 Task: Search one way flight ticket for 4 adults, 1 infant in seat and 1 infant on lap in premium economy from La Crosse: La Crosse Regional Airport to Jacksonville: Albert J. Ellis Airport on 5-3-2023. Choice of flights is Westjet. Number of bags: 2 carry on bags and 1 checked bag. Price is upto 60000. Outbound departure time preference is 4:15.
Action: Mouse moved to (418, 343)
Screenshot: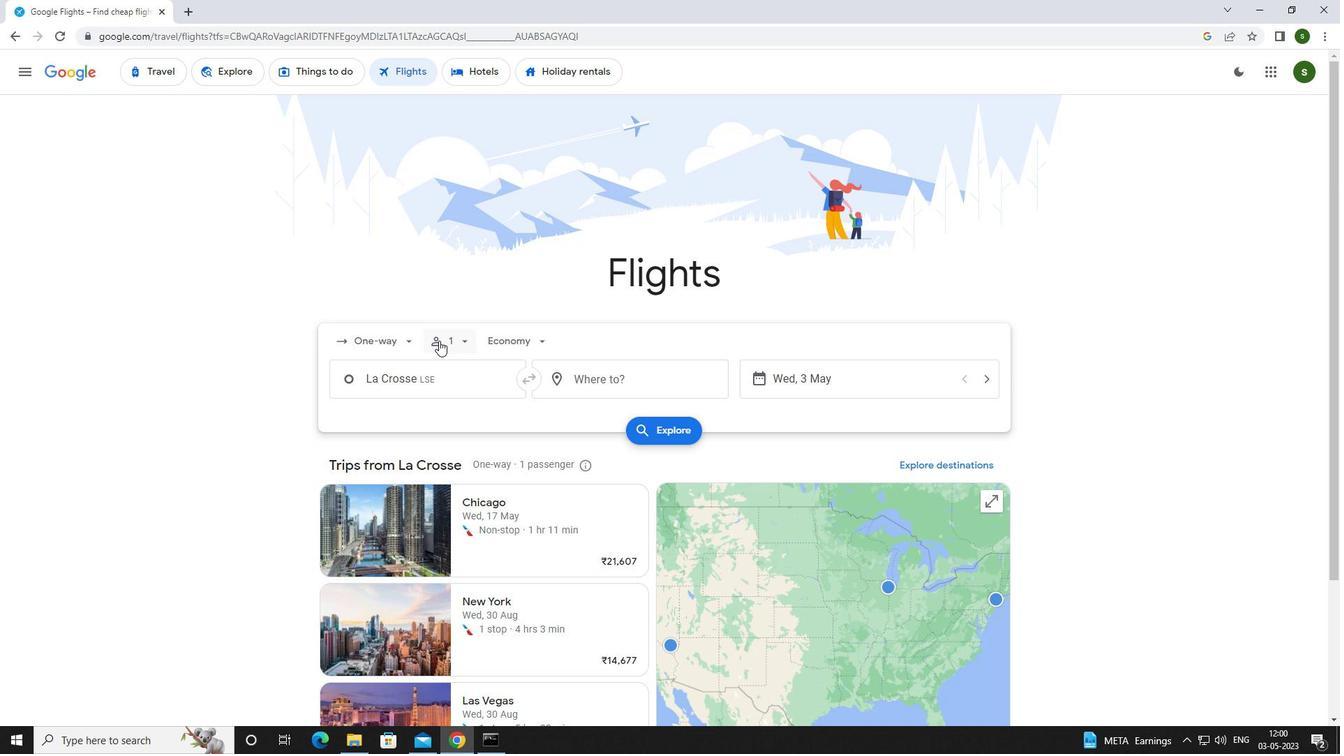 
Action: Mouse pressed left at (418, 343)
Screenshot: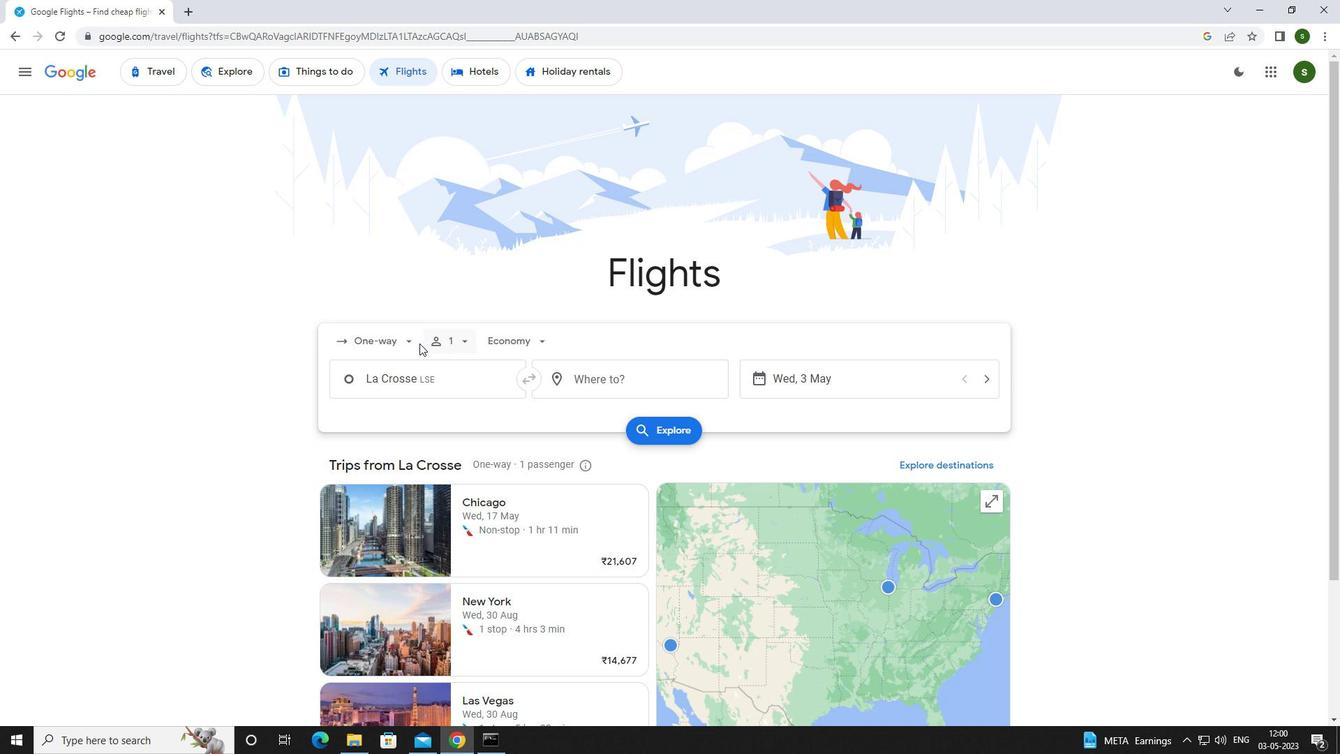 
Action: Mouse moved to (412, 405)
Screenshot: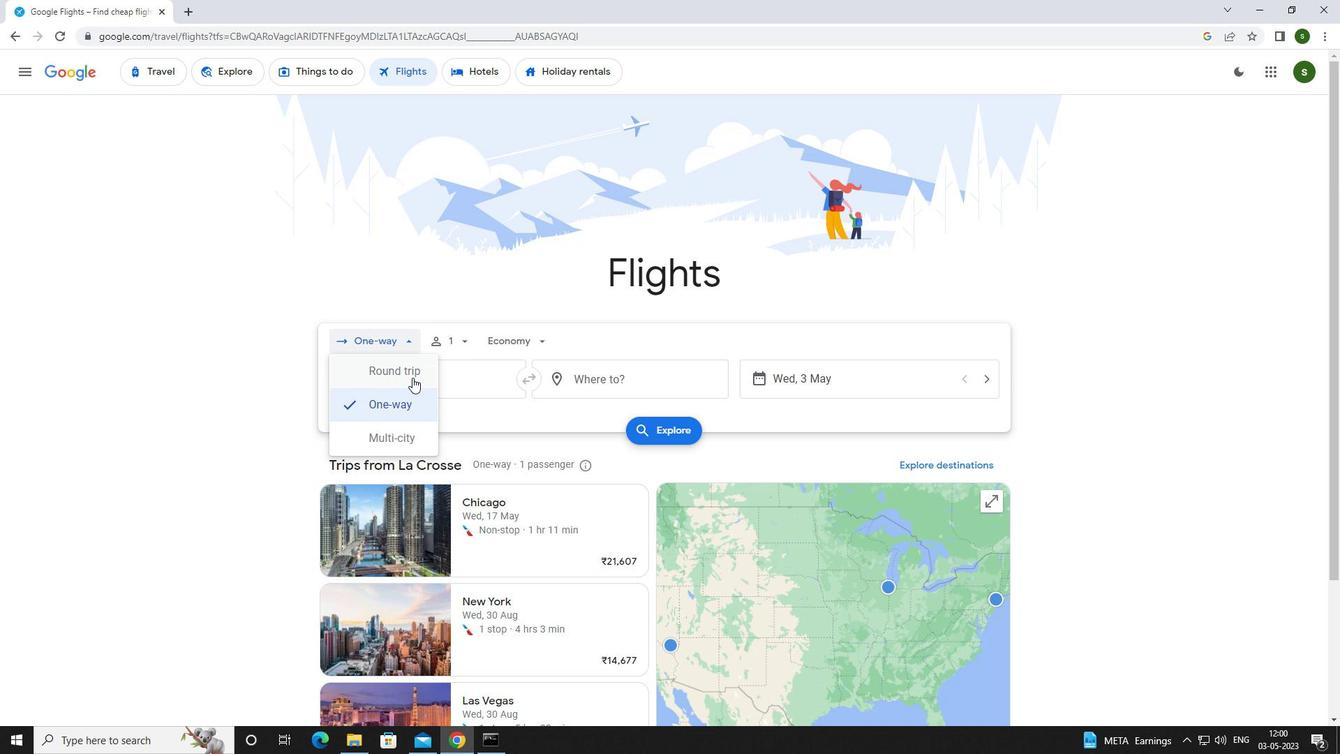 
Action: Mouse pressed left at (412, 405)
Screenshot: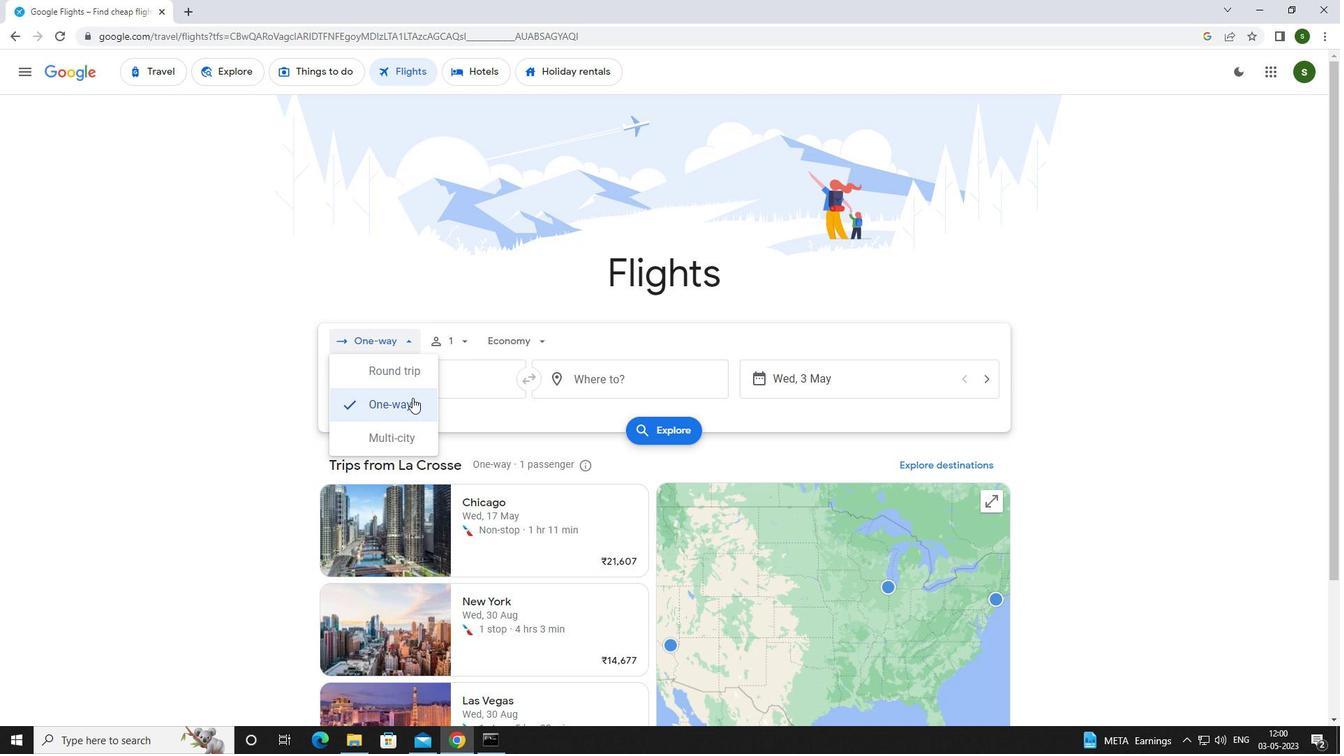 
Action: Mouse moved to (465, 340)
Screenshot: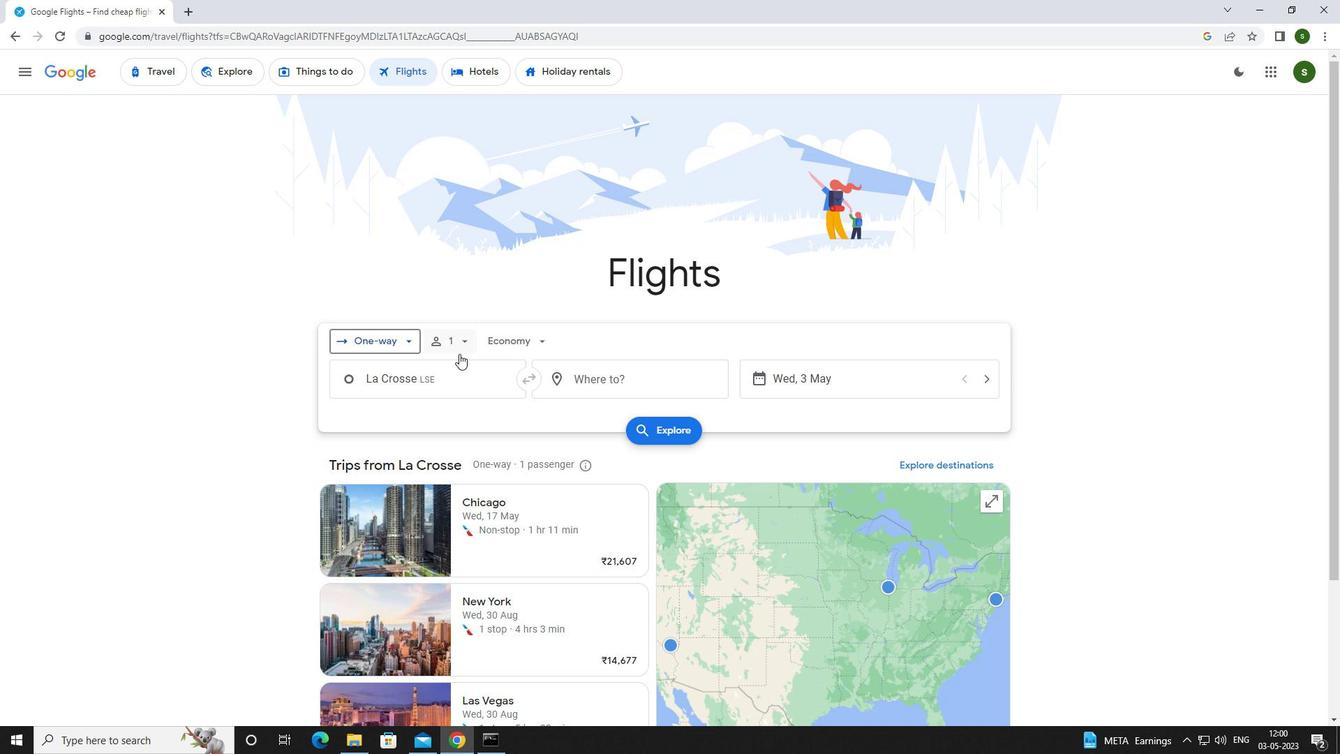 
Action: Mouse pressed left at (465, 340)
Screenshot: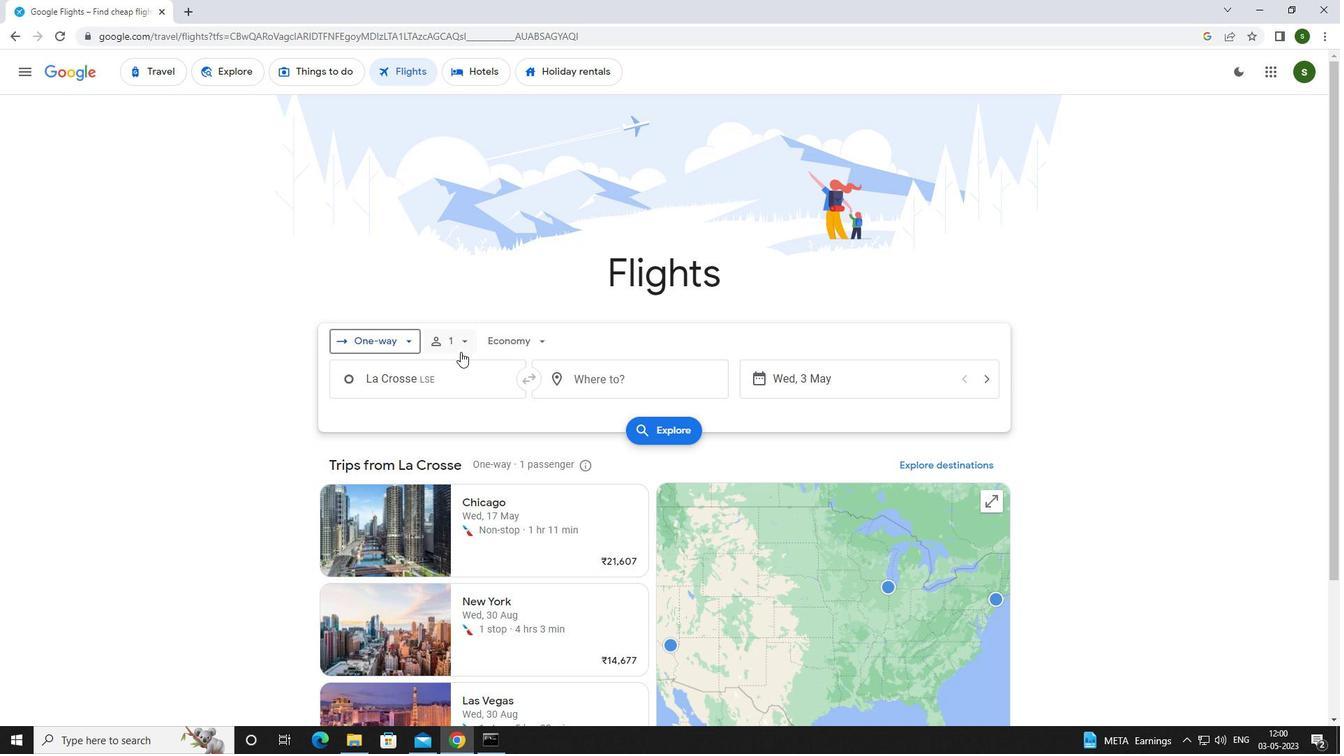 
Action: Mouse moved to (563, 372)
Screenshot: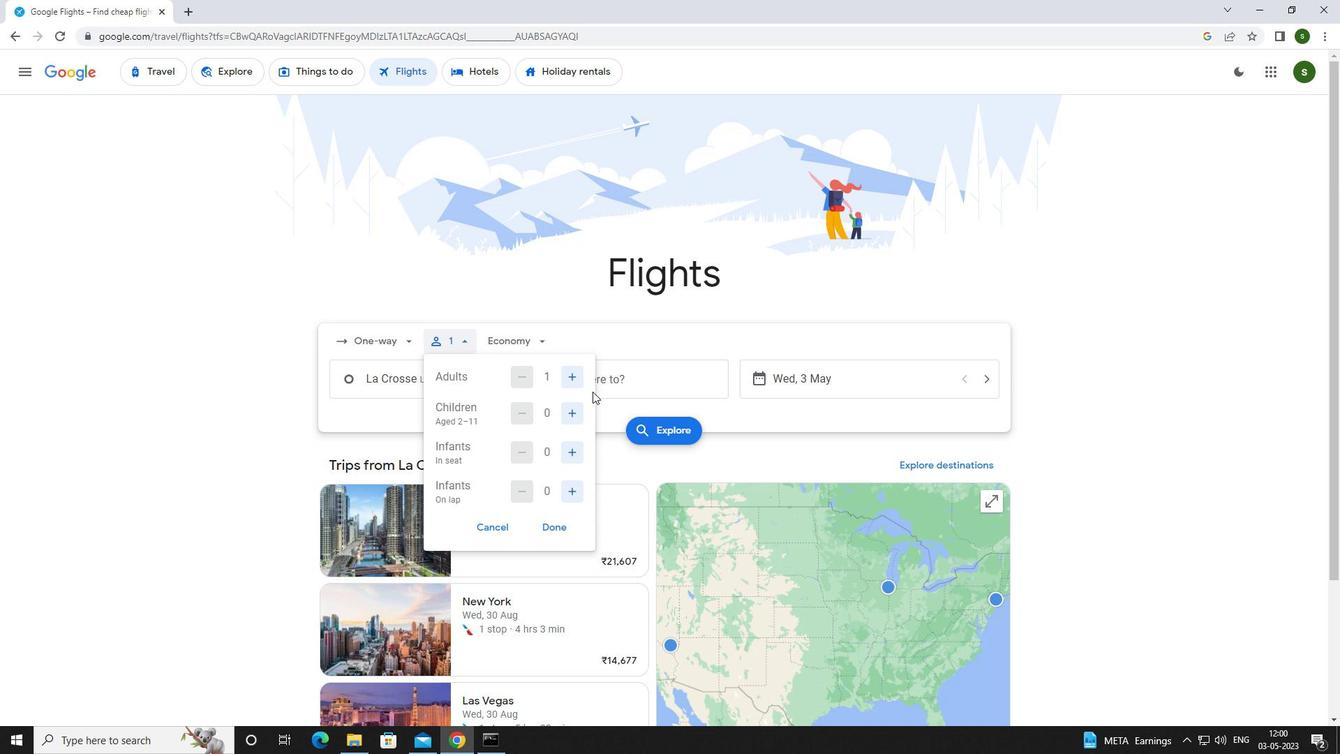 
Action: Mouse pressed left at (563, 372)
Screenshot: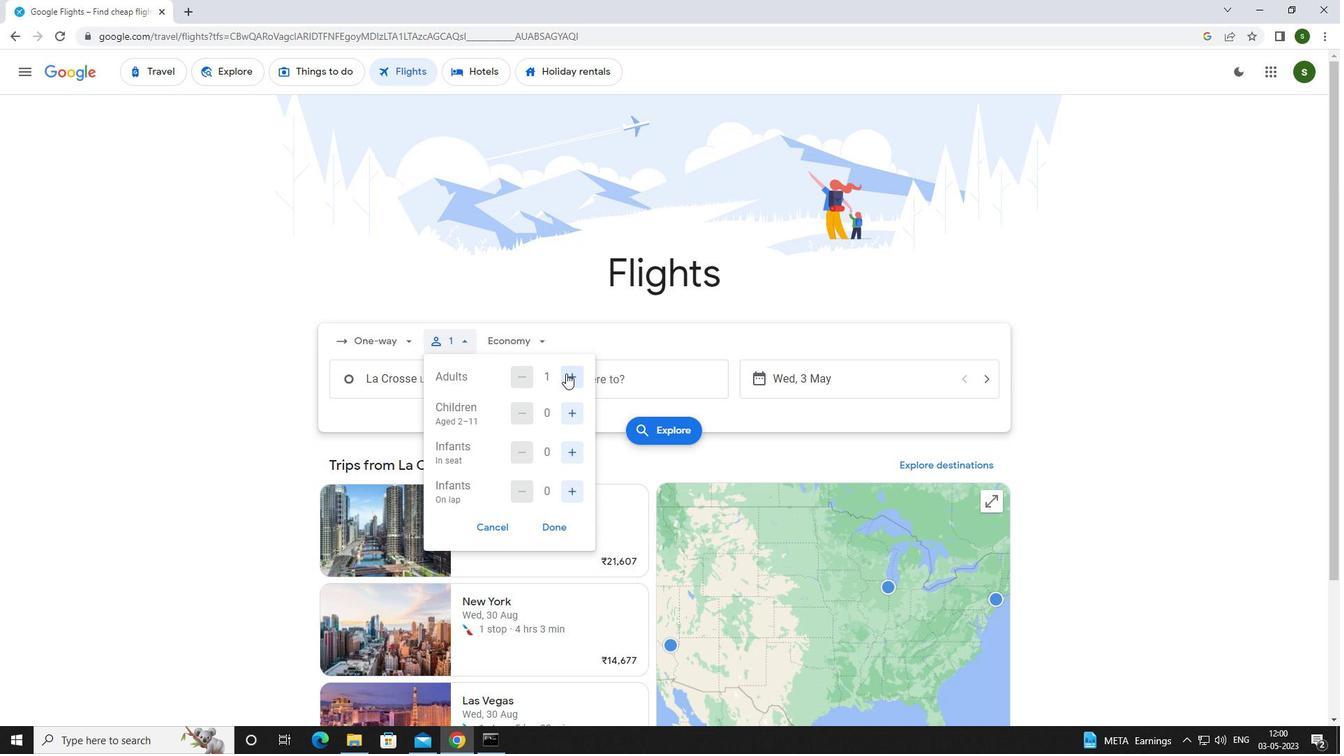 
Action: Mouse moved to (562, 371)
Screenshot: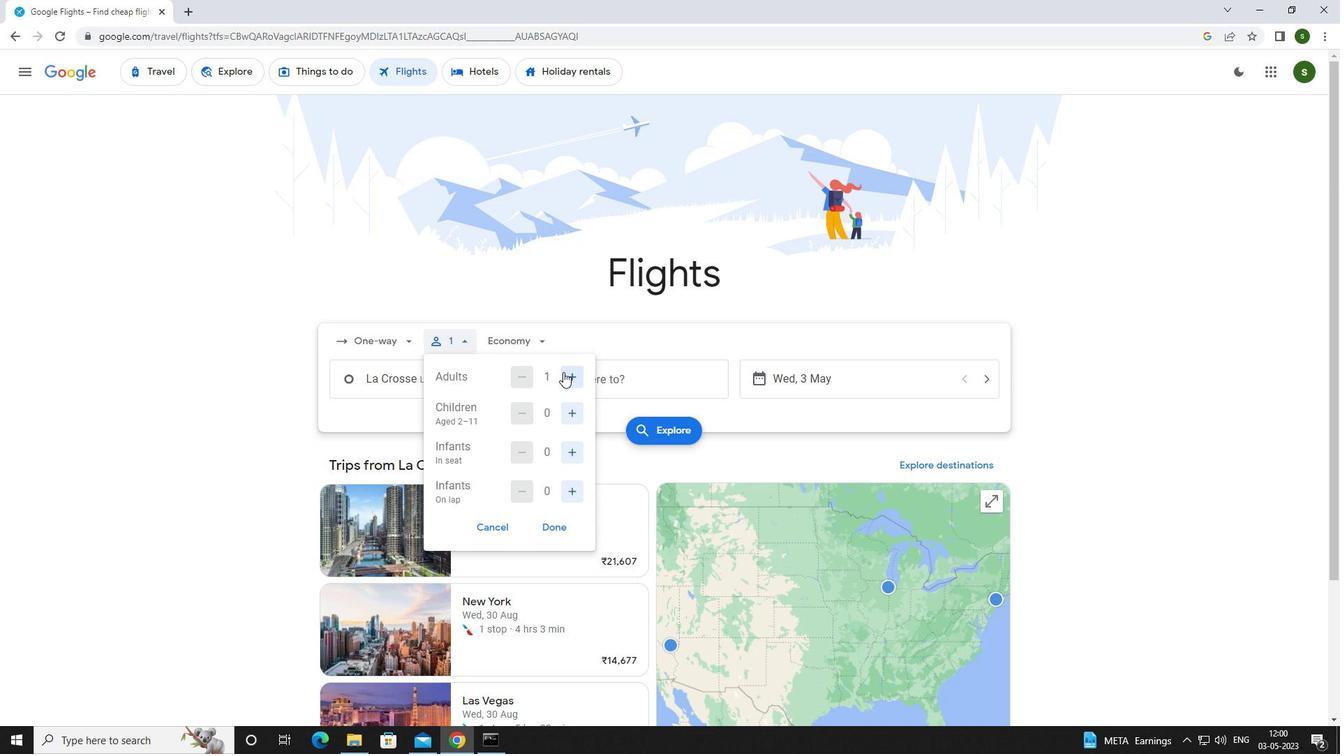 
Action: Mouse pressed left at (562, 371)
Screenshot: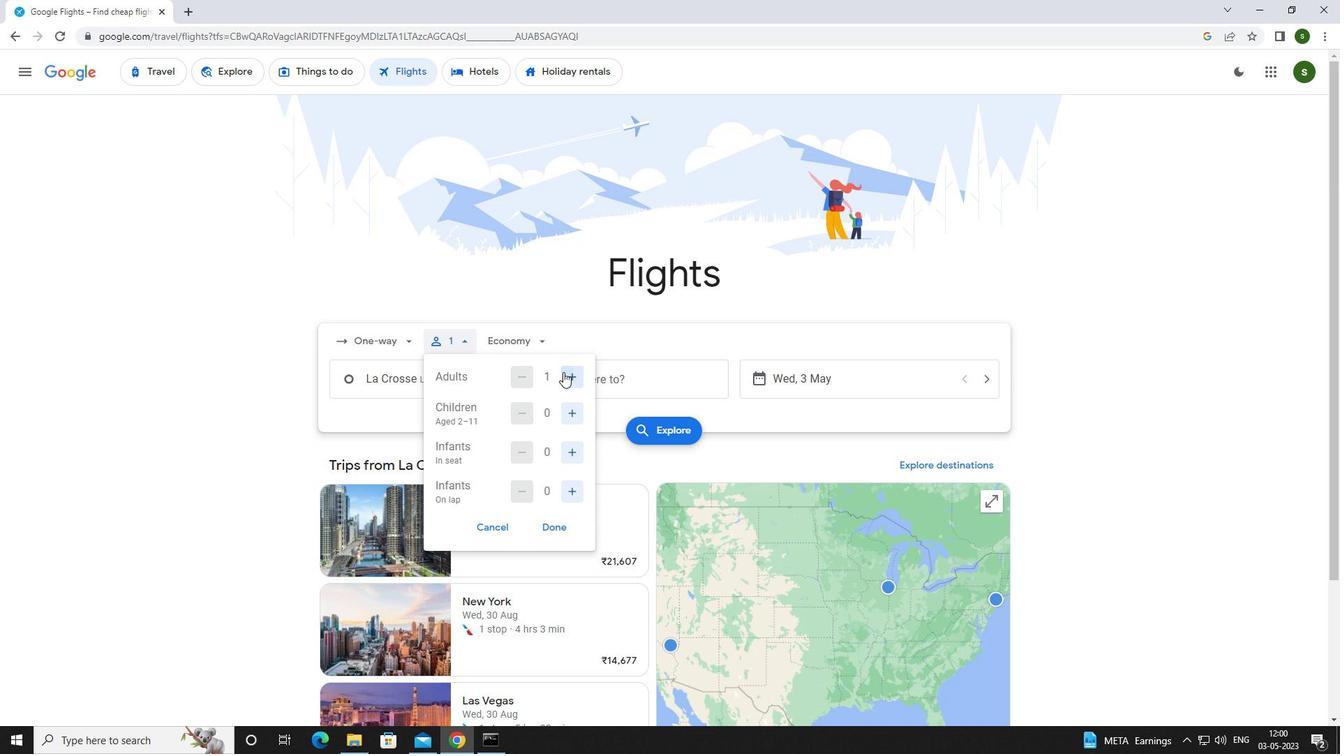 
Action: Mouse pressed left at (562, 371)
Screenshot: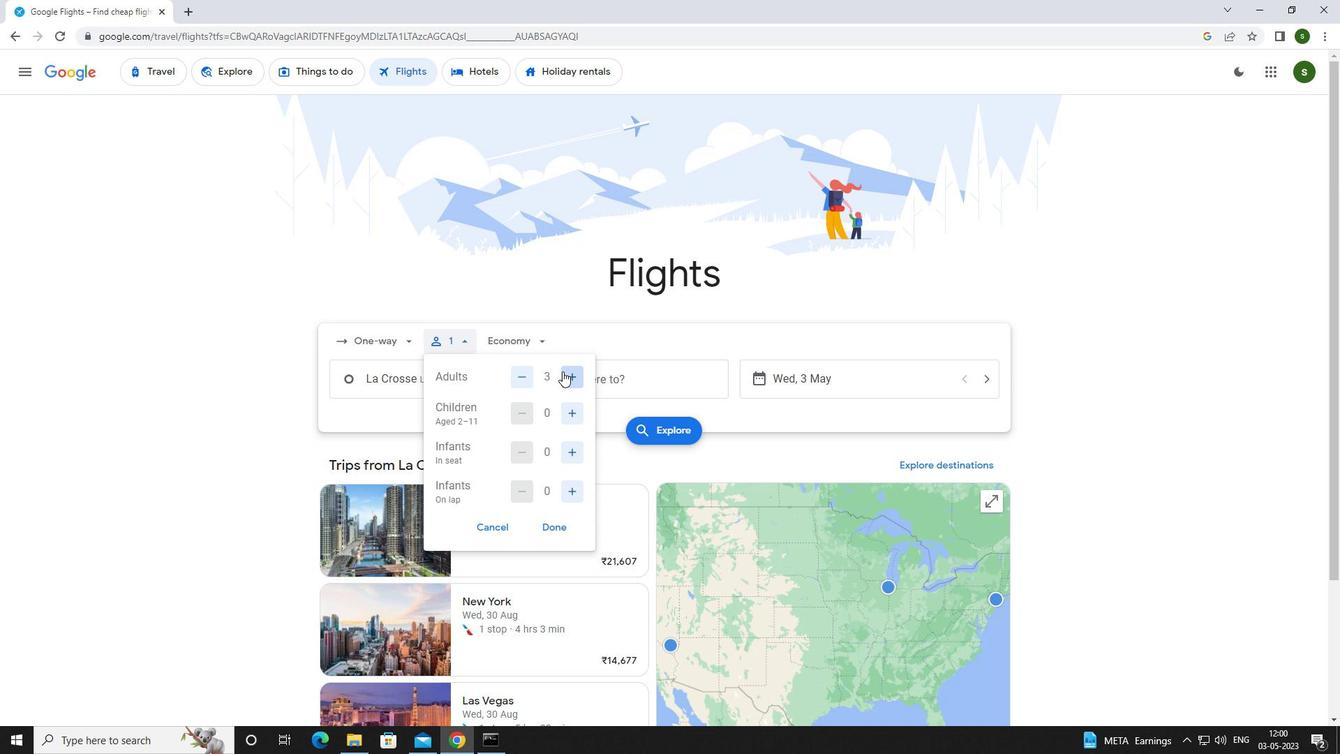 
Action: Mouse moved to (574, 446)
Screenshot: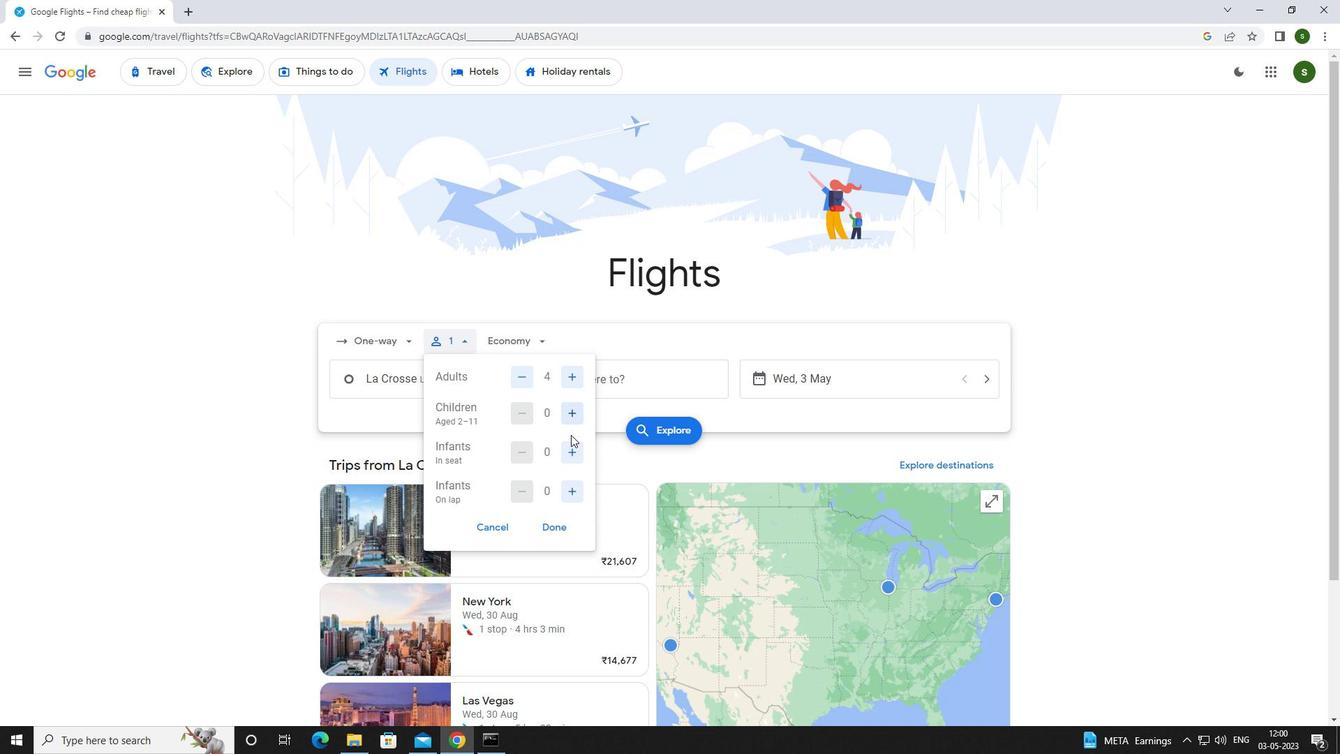 
Action: Mouse pressed left at (574, 446)
Screenshot: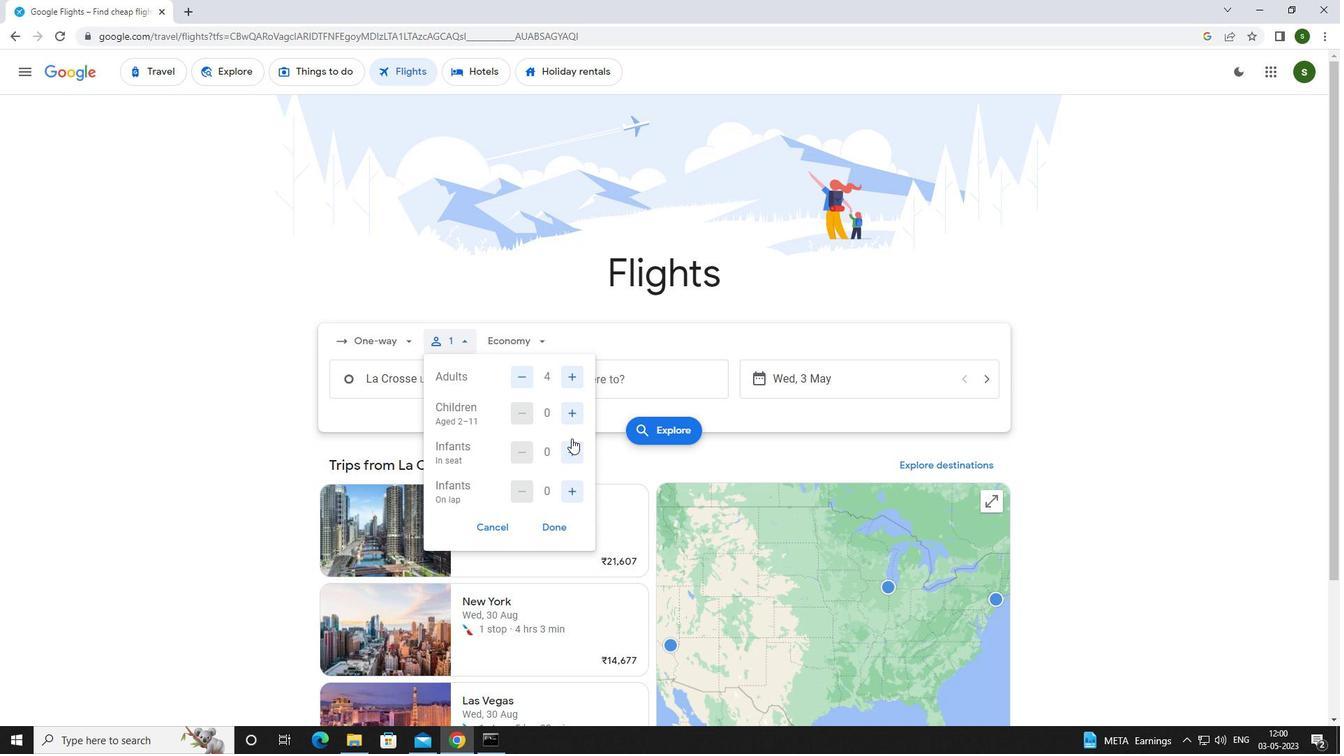 
Action: Mouse moved to (572, 489)
Screenshot: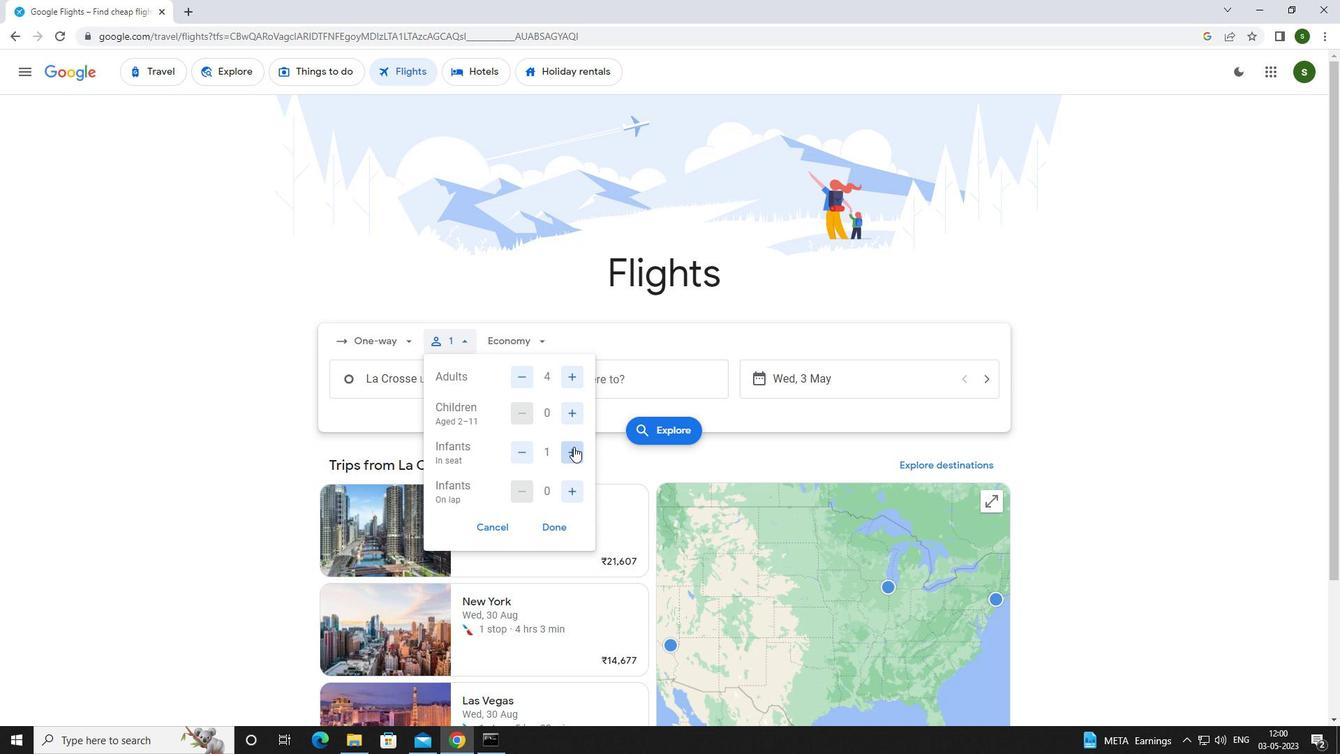 
Action: Mouse pressed left at (572, 489)
Screenshot: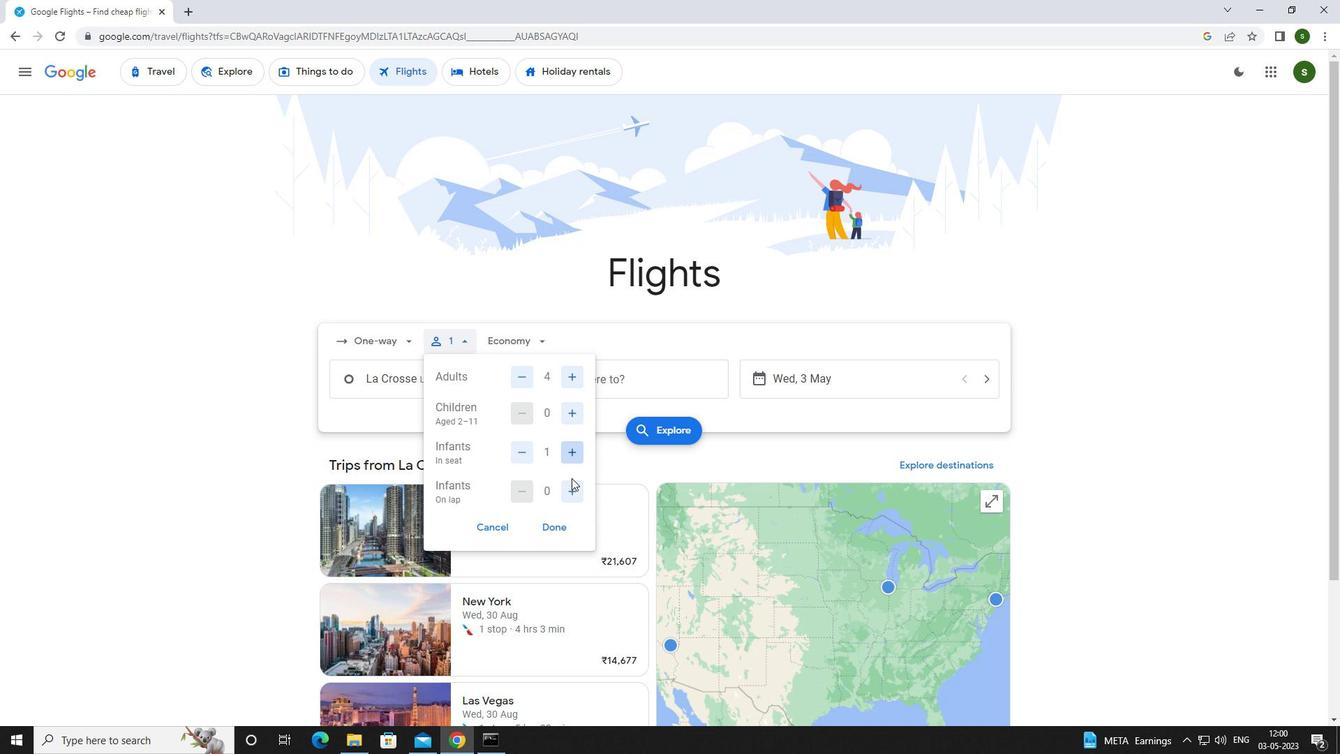 
Action: Mouse moved to (527, 337)
Screenshot: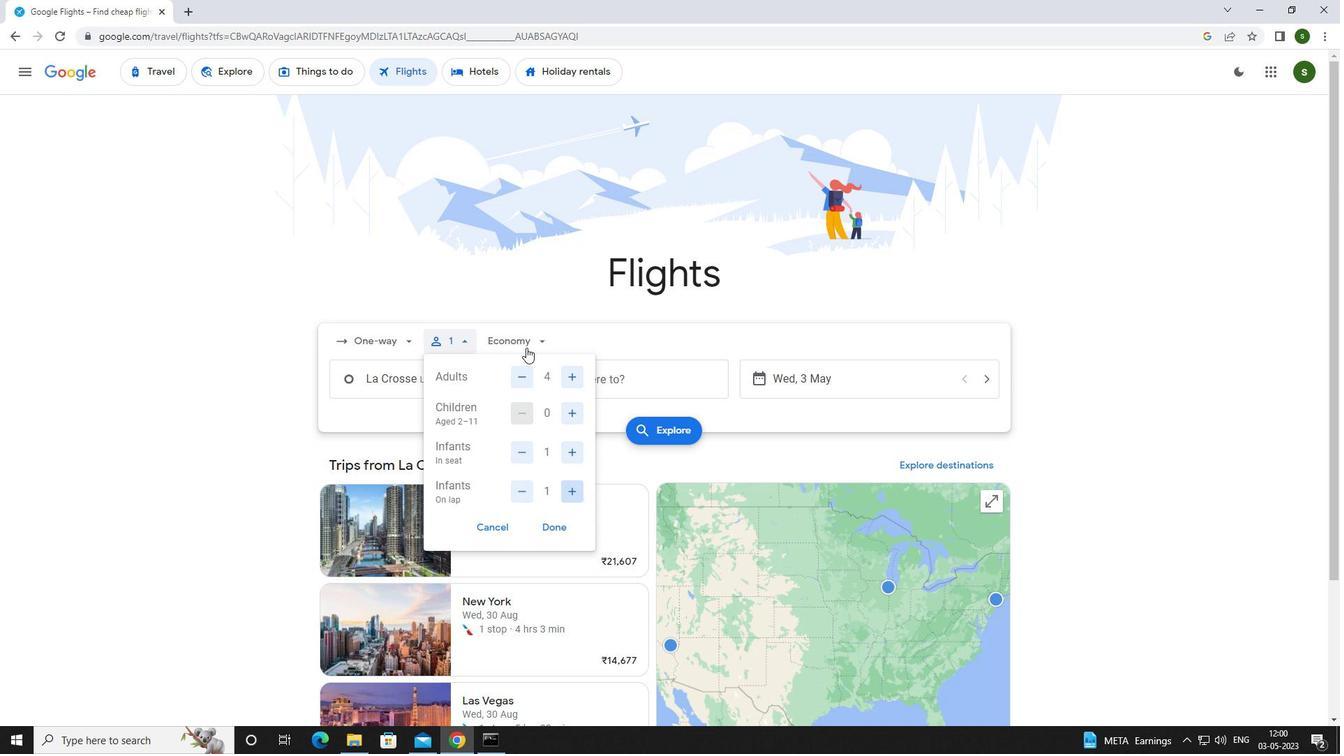 
Action: Mouse pressed left at (527, 337)
Screenshot: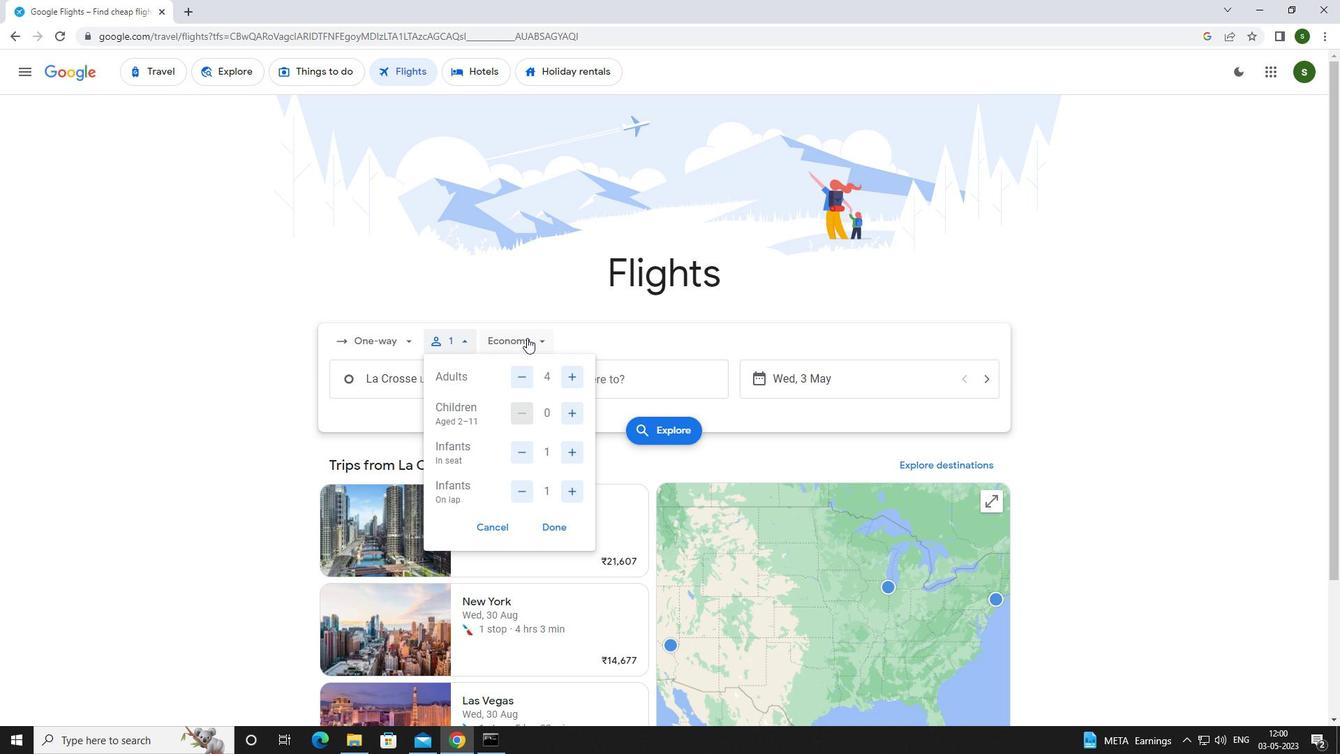 
Action: Mouse moved to (537, 399)
Screenshot: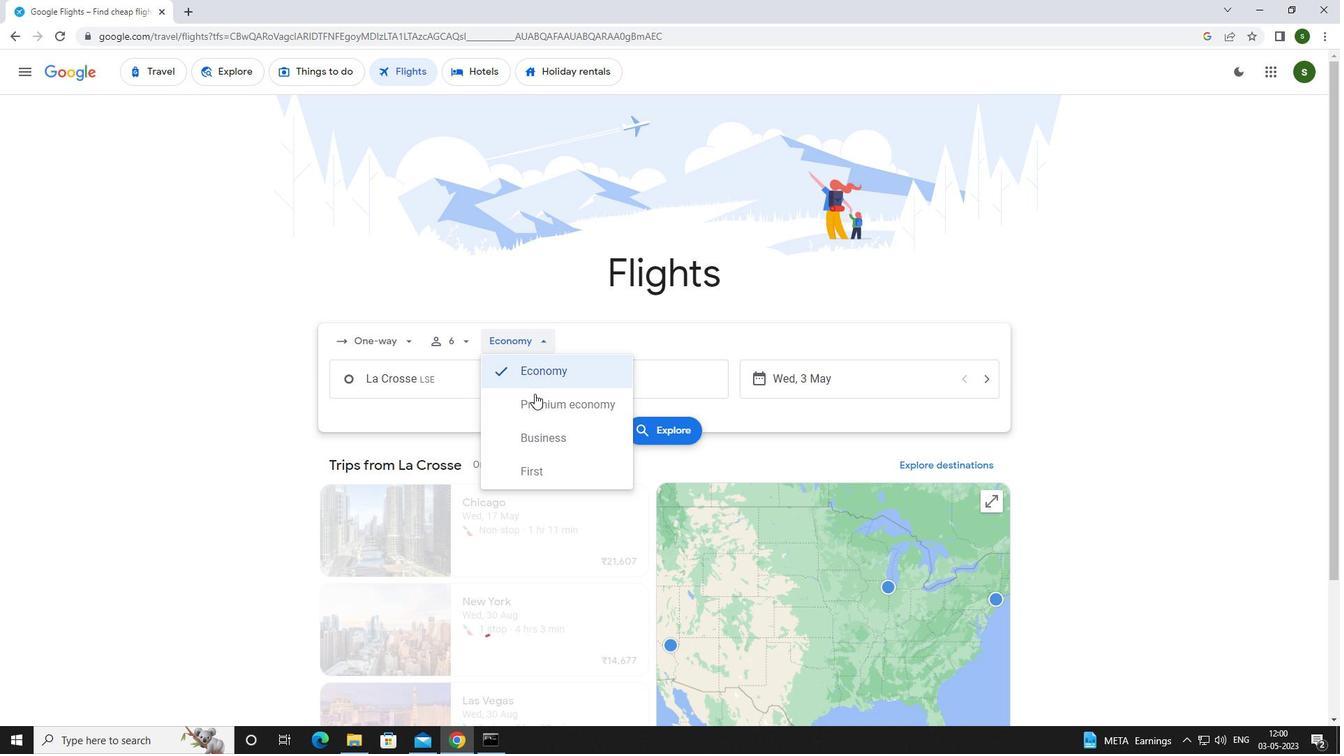 
Action: Mouse pressed left at (537, 399)
Screenshot: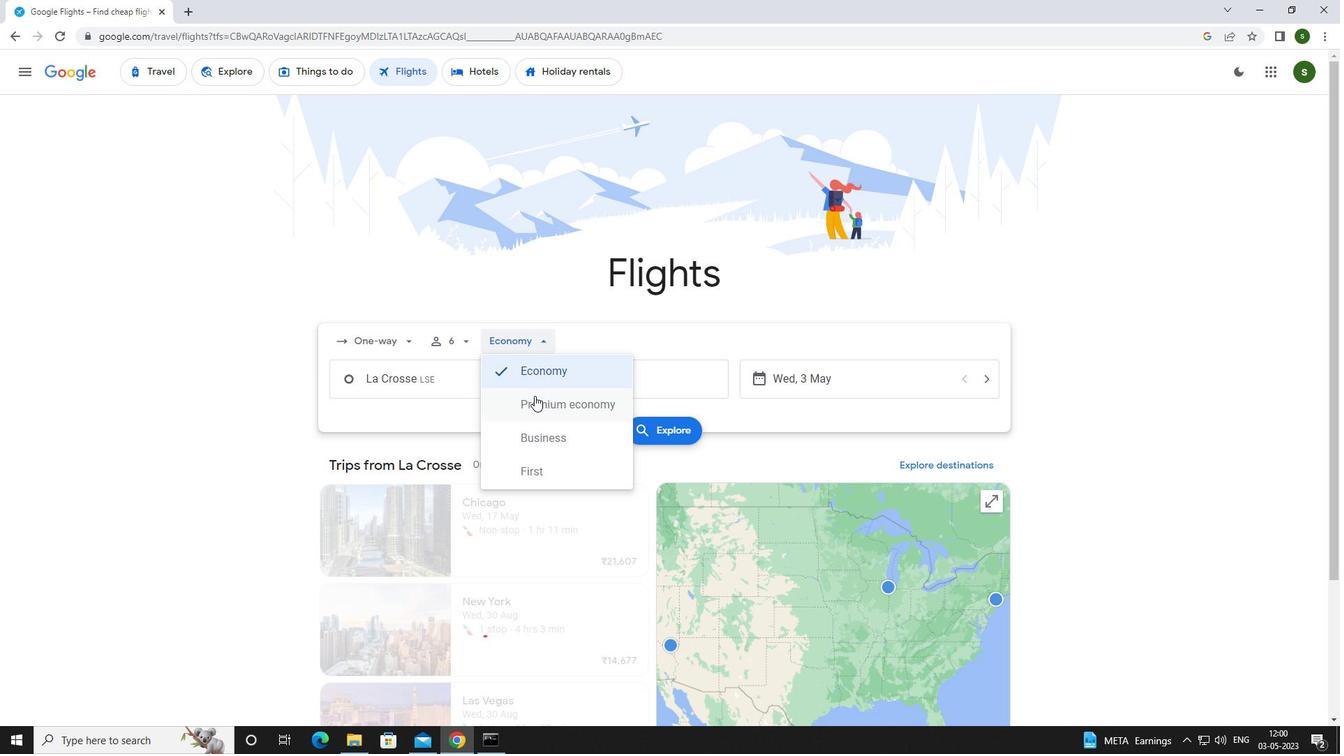 
Action: Mouse moved to (465, 383)
Screenshot: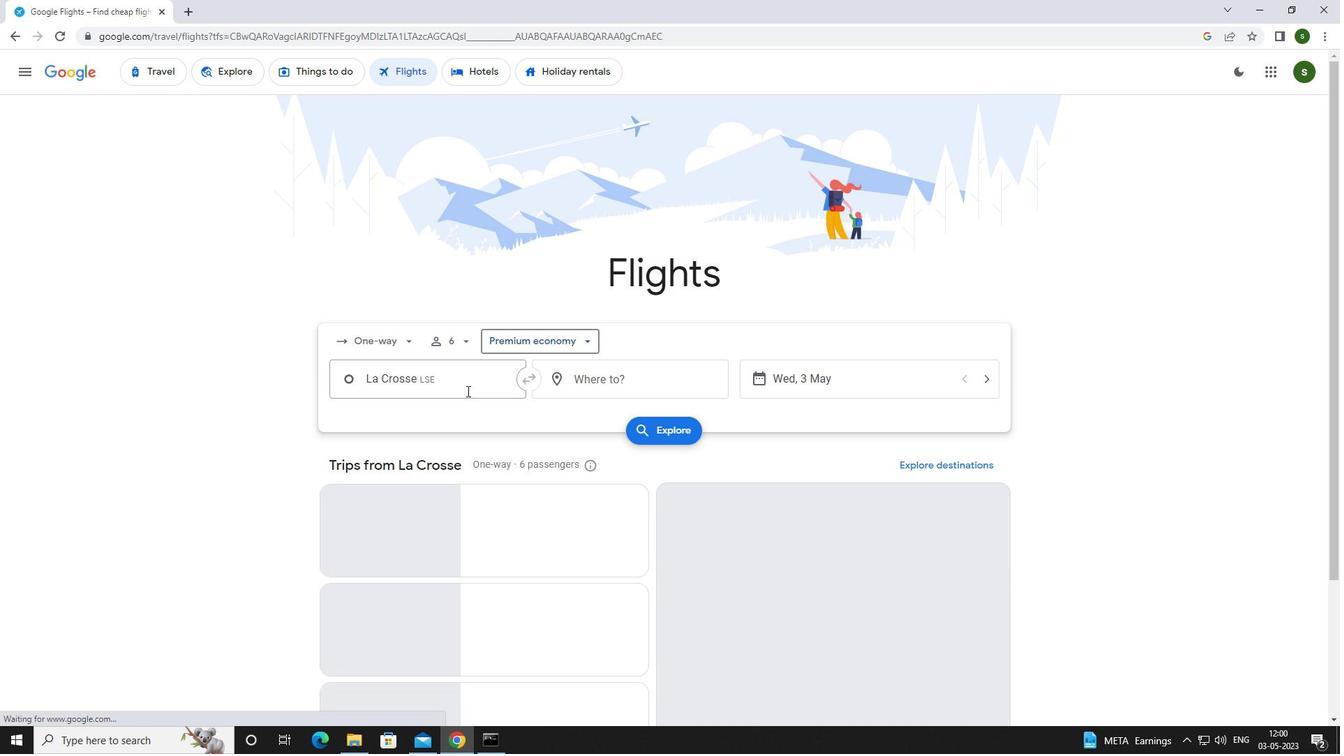
Action: Mouse pressed left at (465, 383)
Screenshot: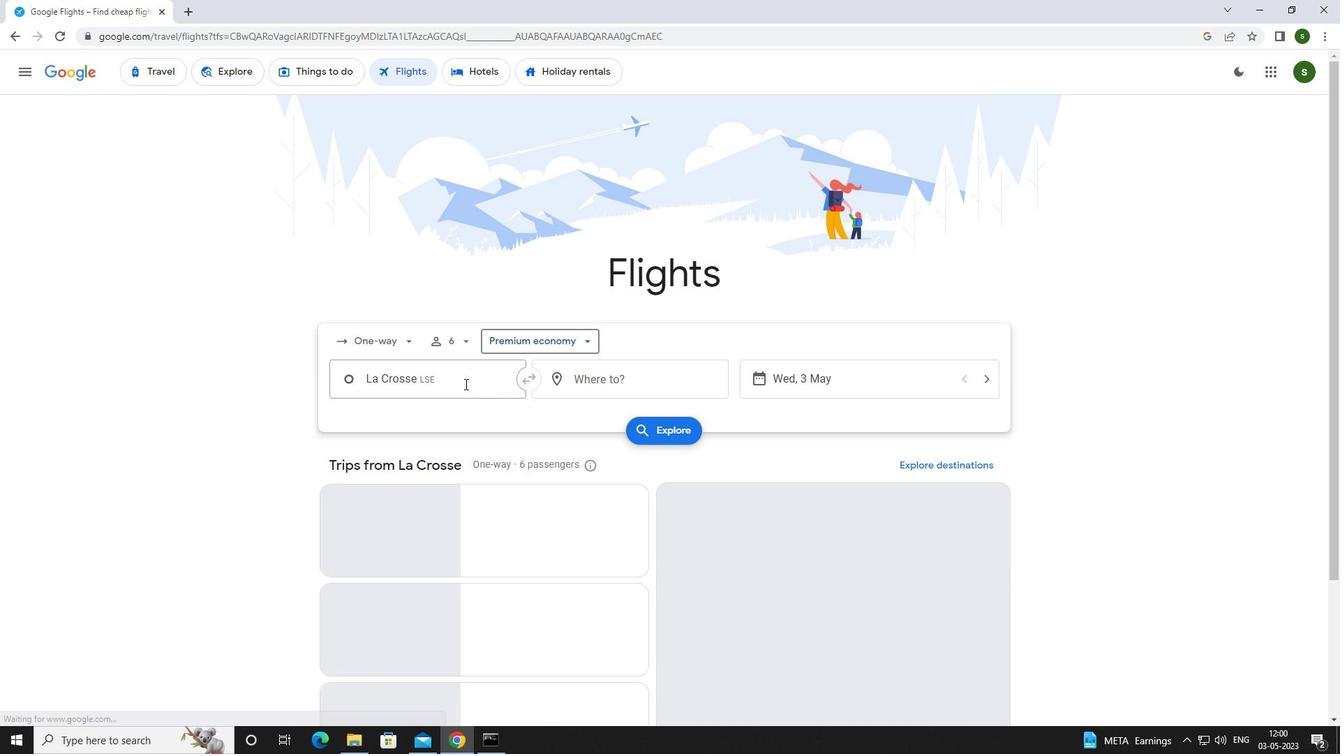 
Action: Mouse moved to (467, 381)
Screenshot: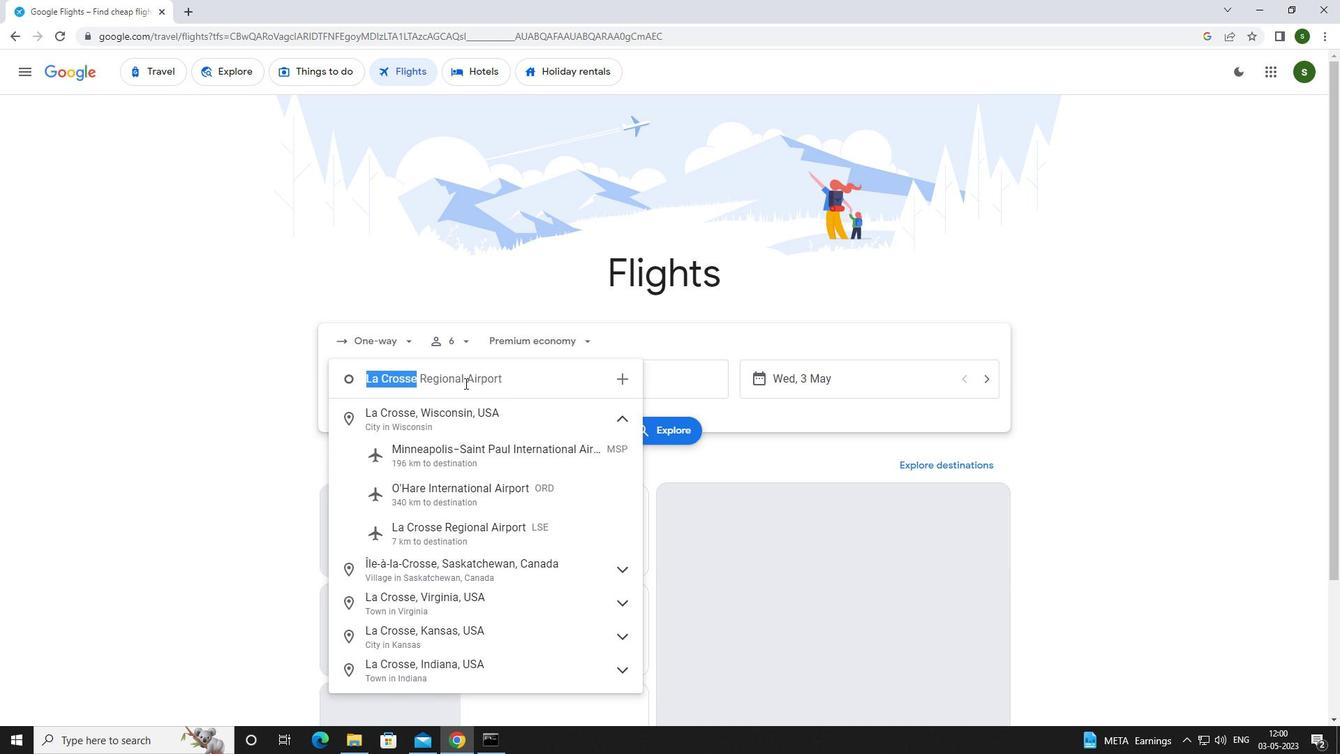 
Action: Key pressed <Key.caps_lock>l<Key.caps_lock>a<Key.space><Key.caps_lock>c<Key.caps_lock>rosse
Screenshot: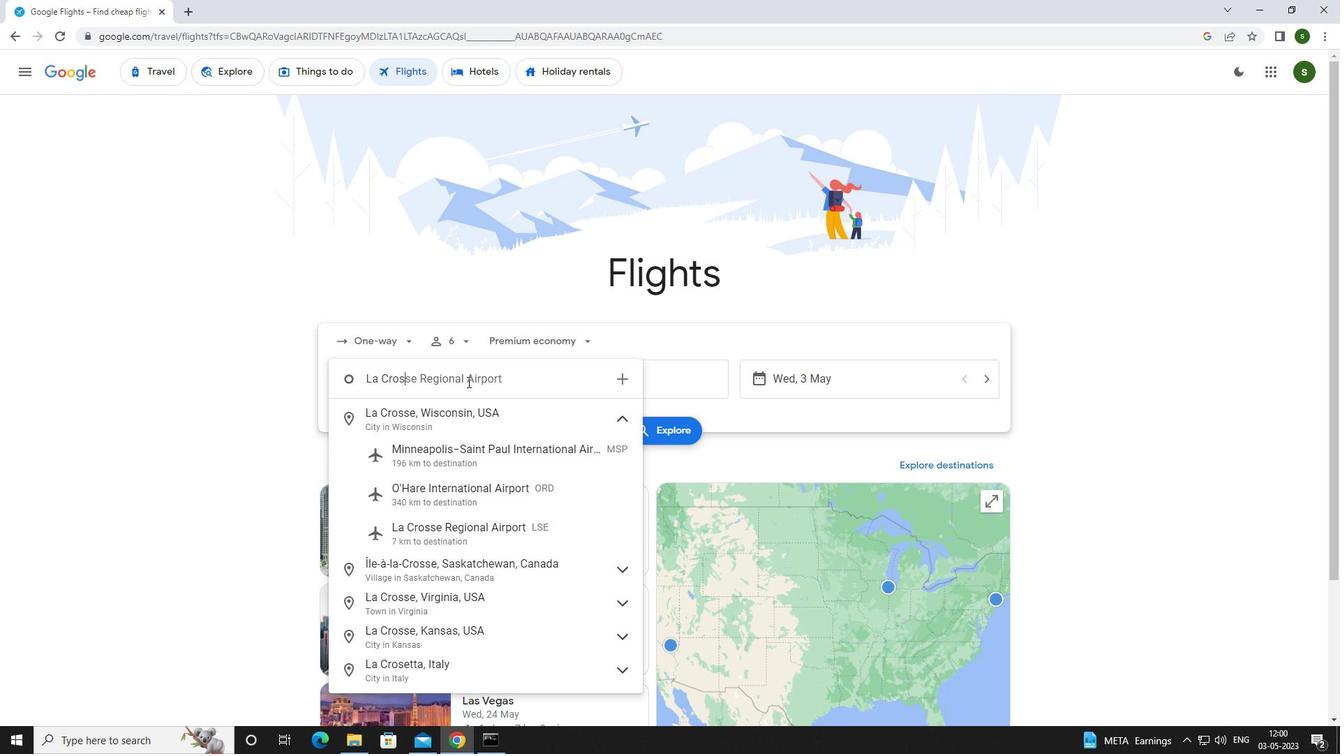 
Action: Mouse moved to (486, 523)
Screenshot: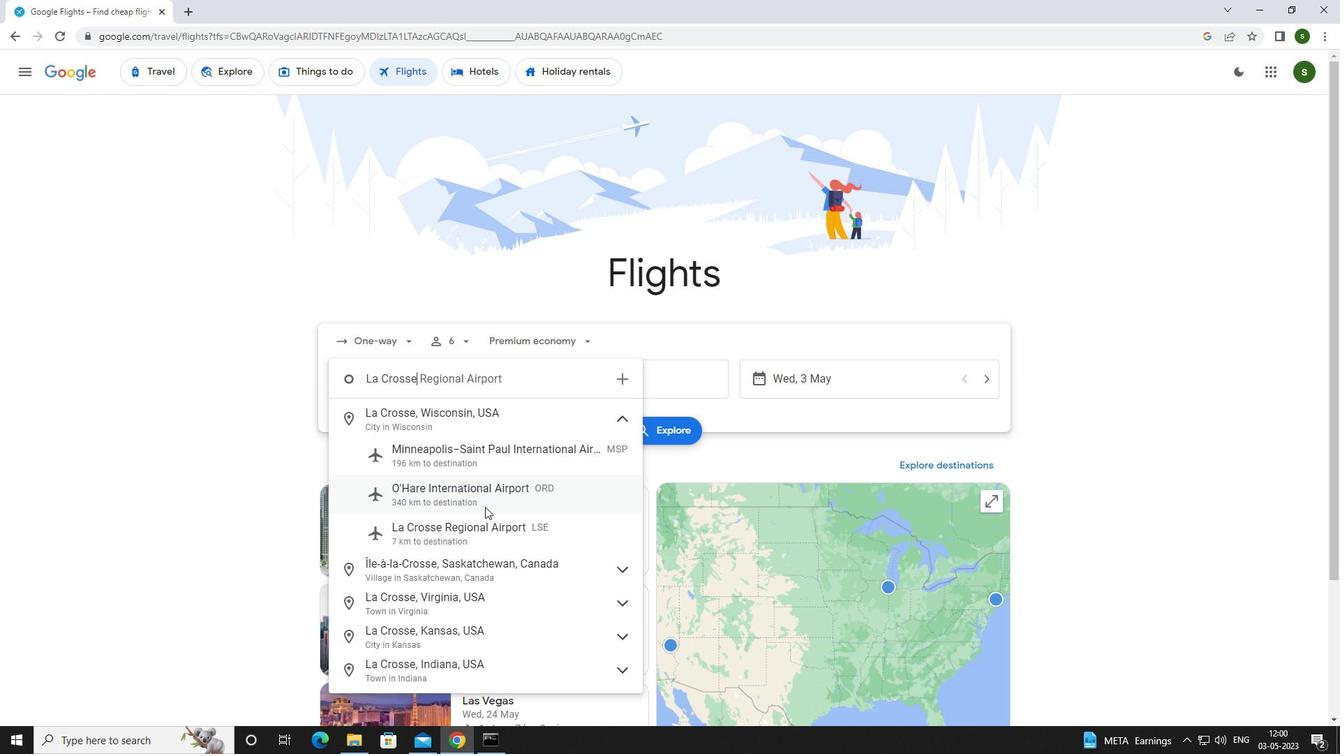 
Action: Mouse pressed left at (486, 523)
Screenshot: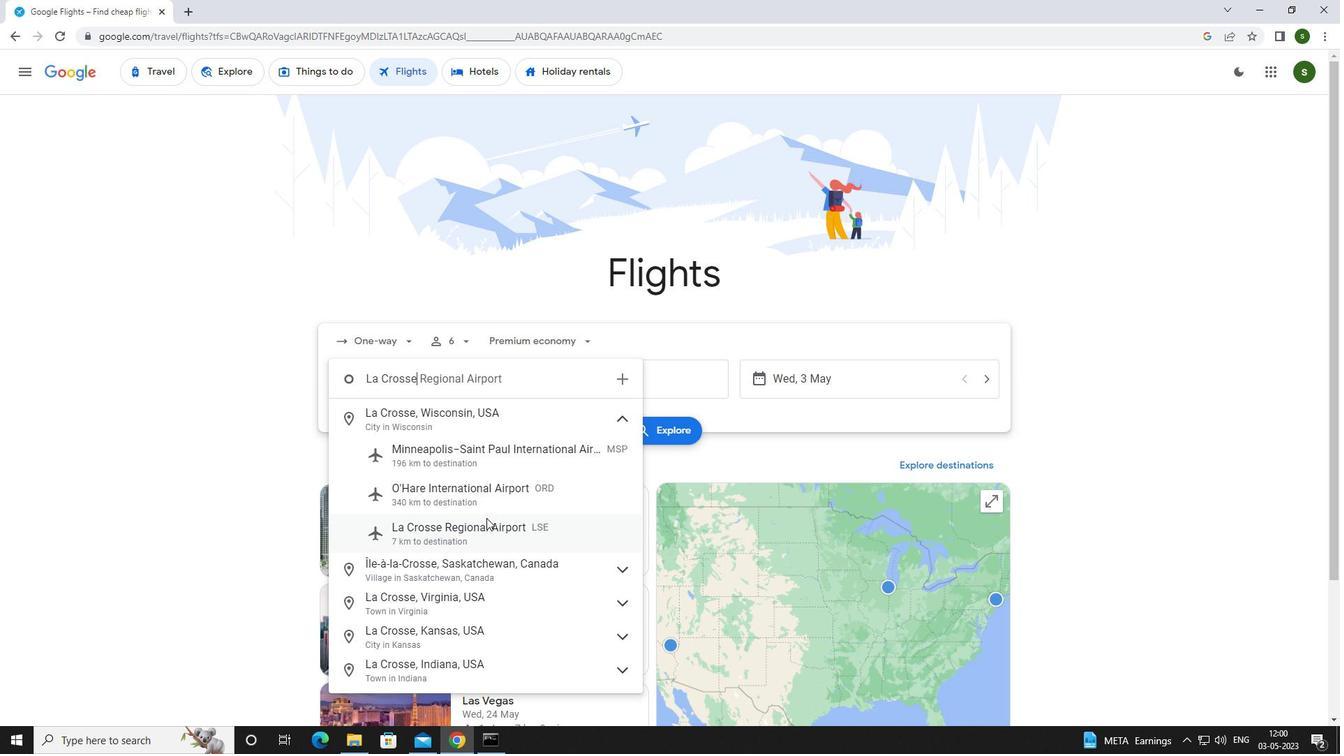 
Action: Mouse moved to (614, 381)
Screenshot: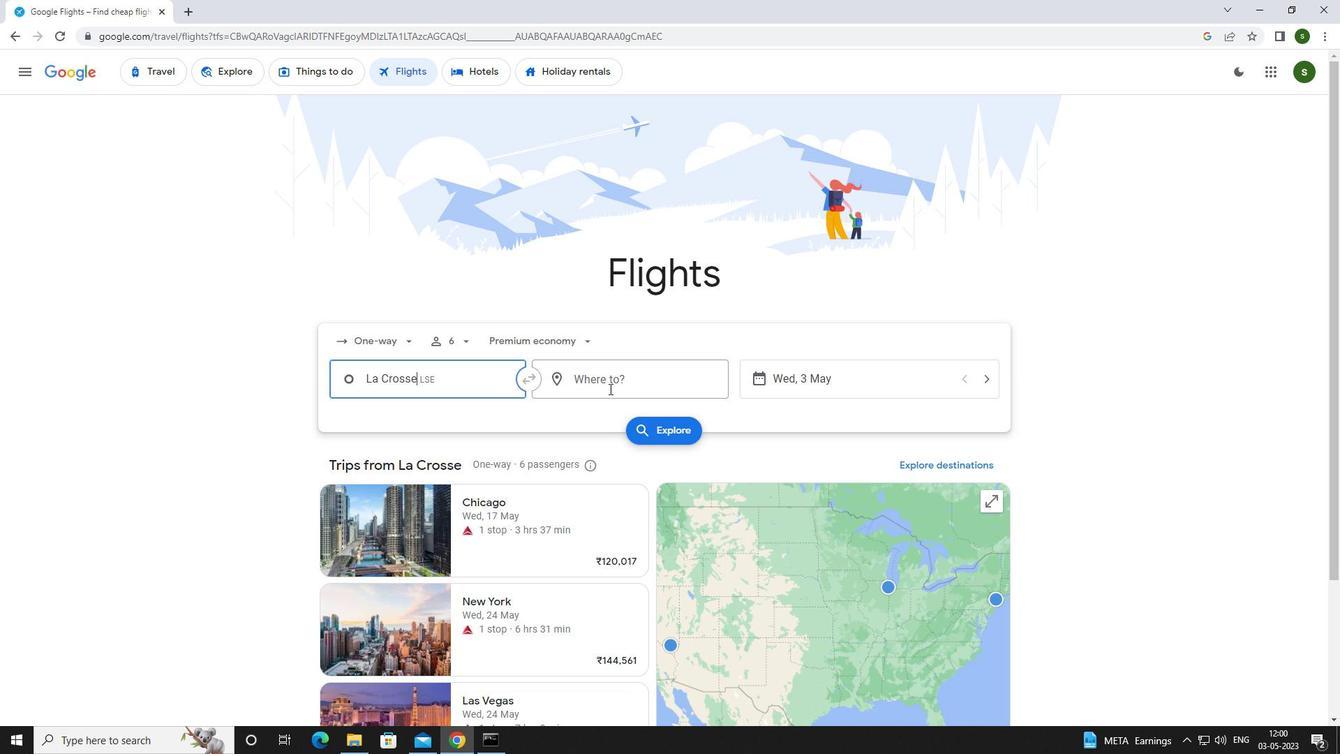 
Action: Mouse pressed left at (614, 381)
Screenshot: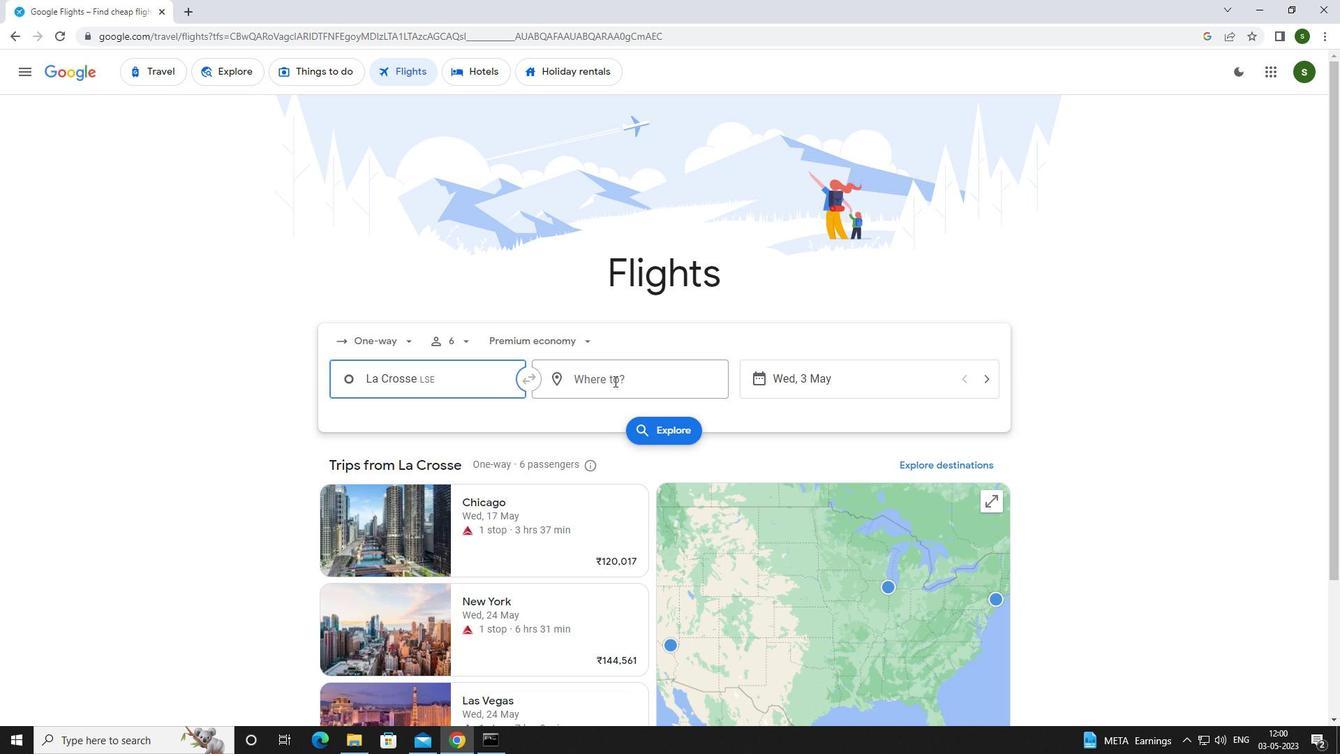 
Action: Mouse moved to (614, 379)
Screenshot: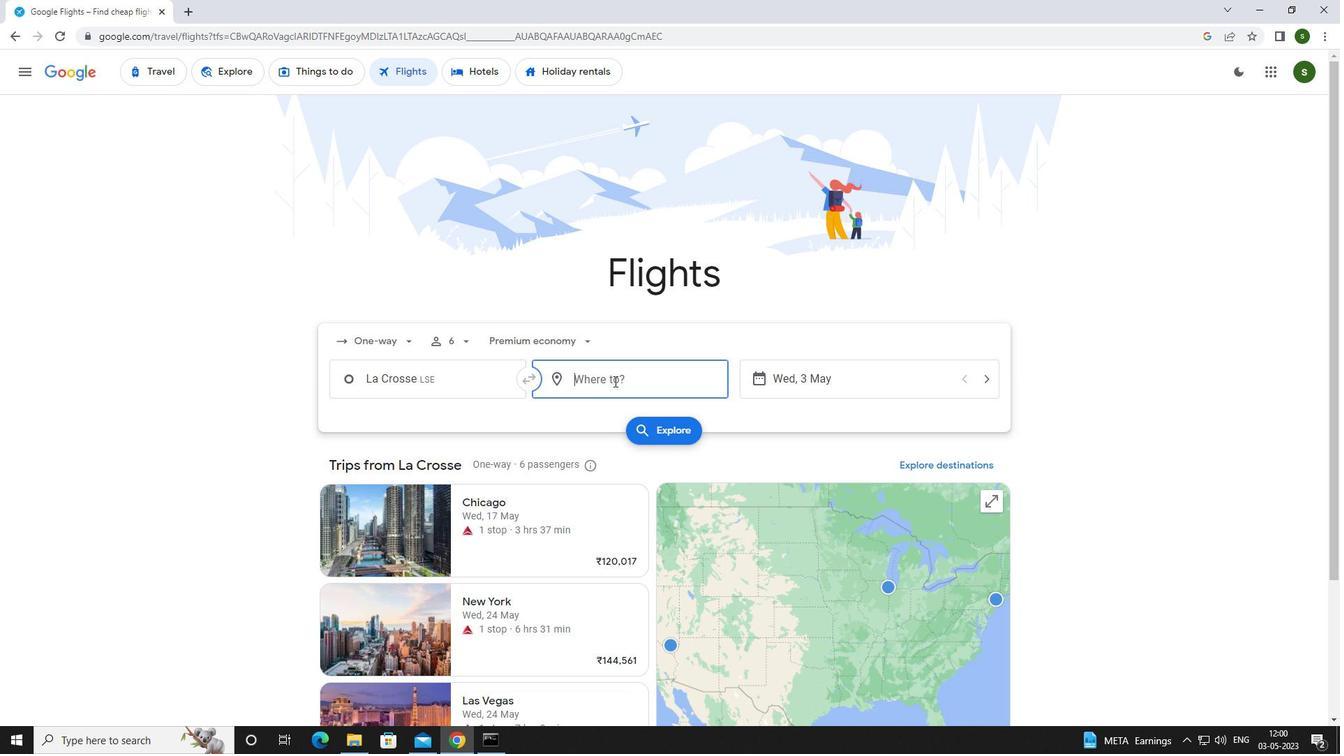 
Action: Key pressed <Key.caps_lock>a<Key.caps_lock>lbert<Key.space>
Screenshot: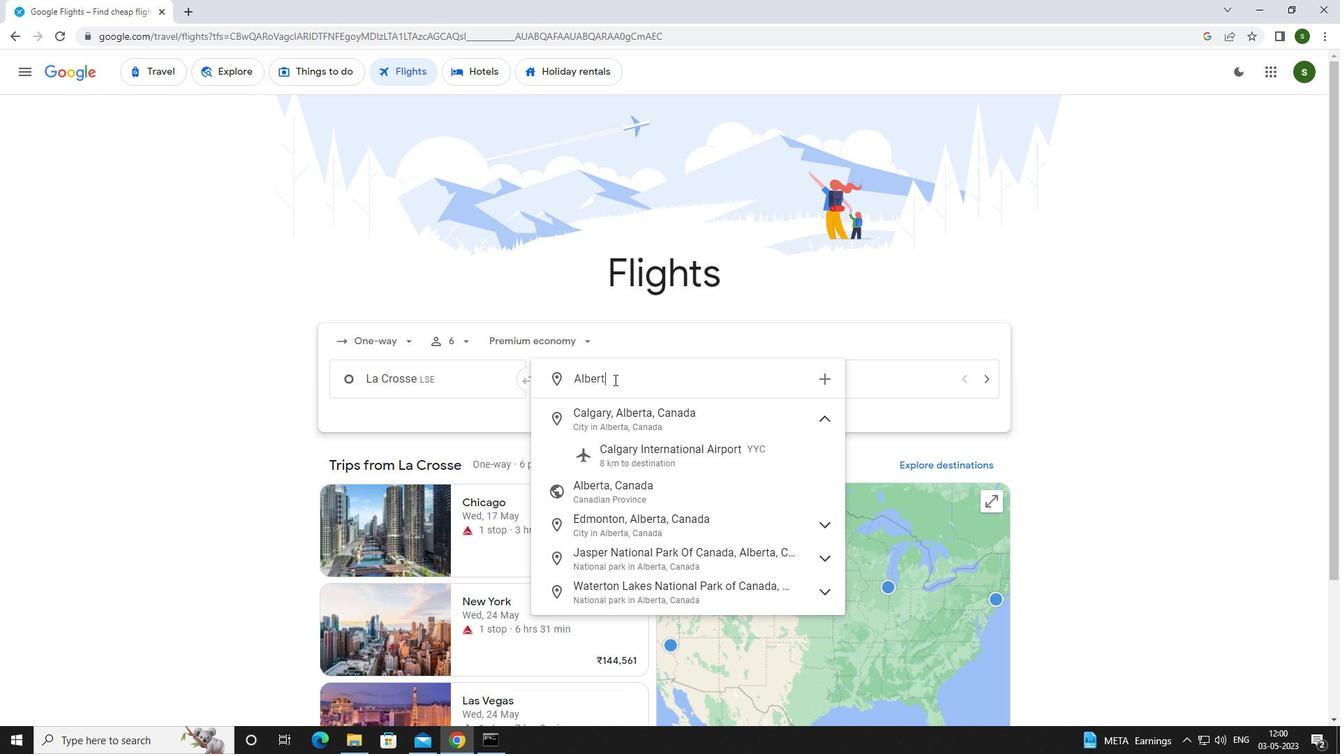 
Action: Mouse moved to (628, 412)
Screenshot: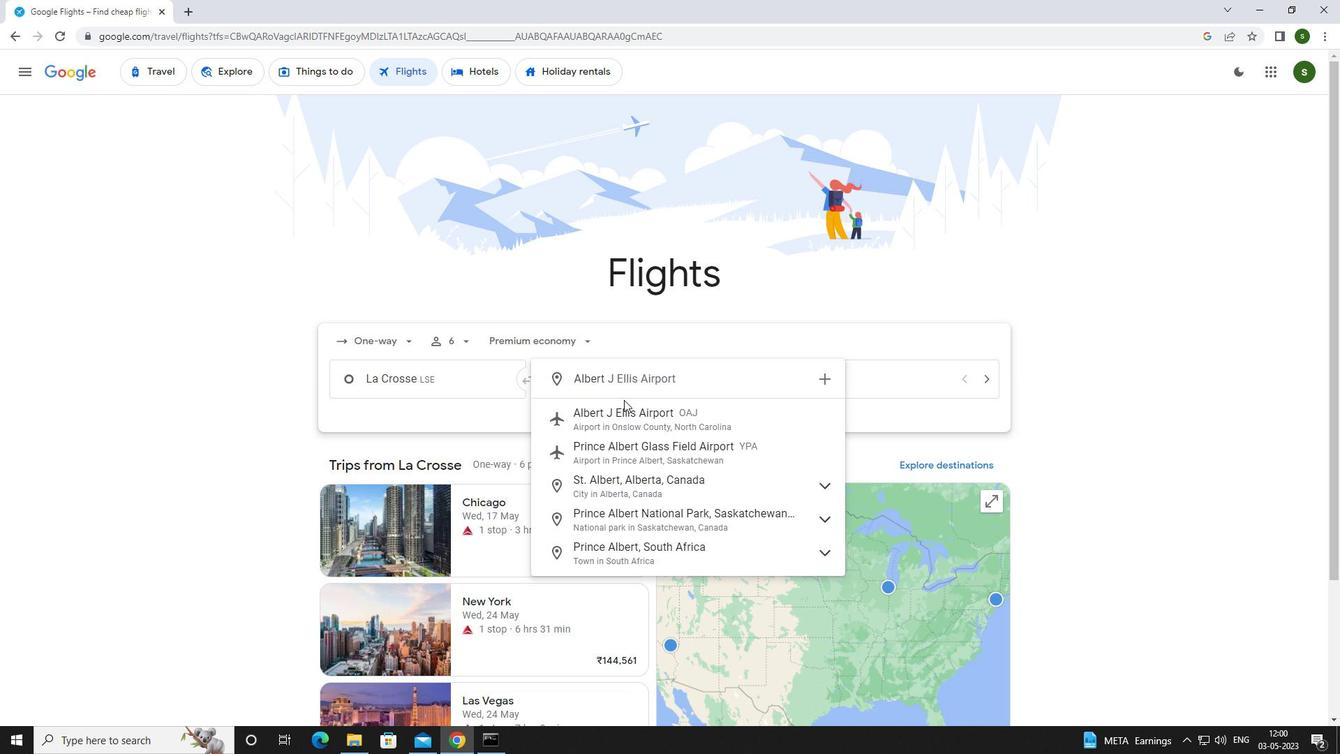
Action: Mouse pressed left at (628, 412)
Screenshot: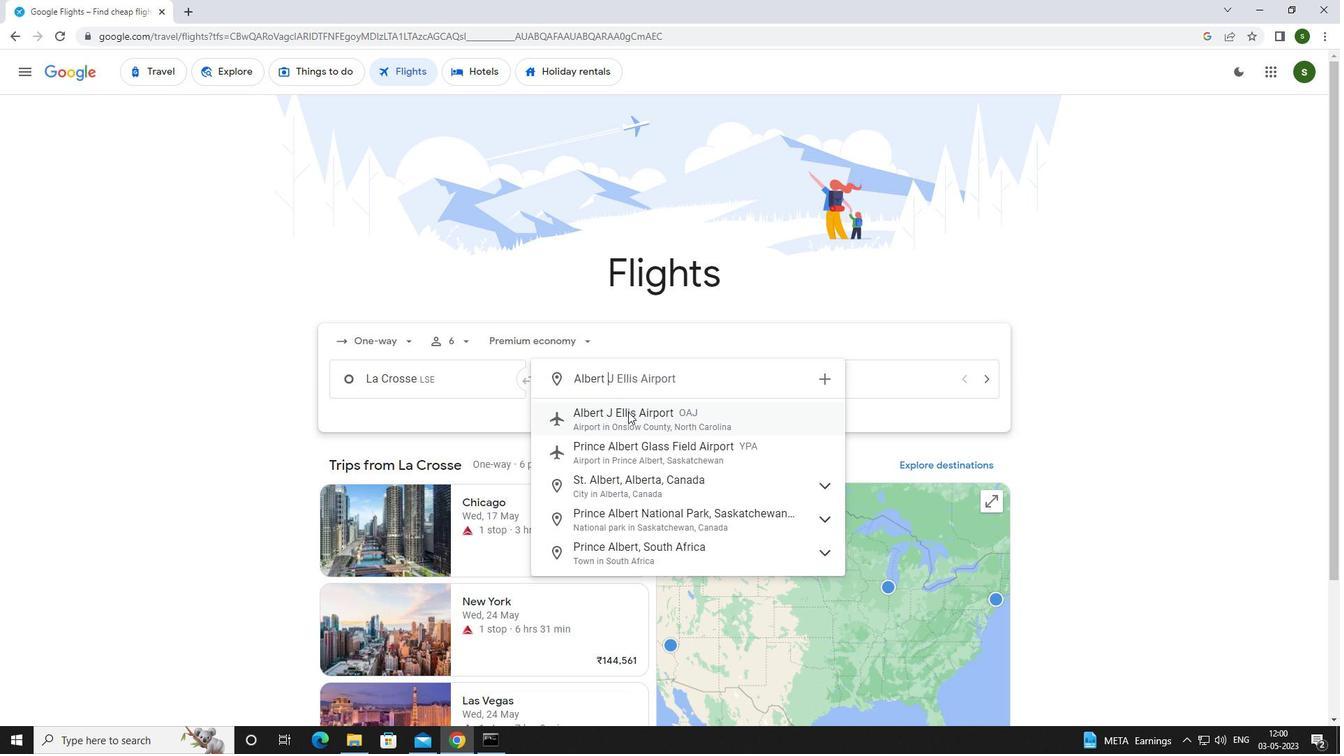 
Action: Mouse moved to (836, 370)
Screenshot: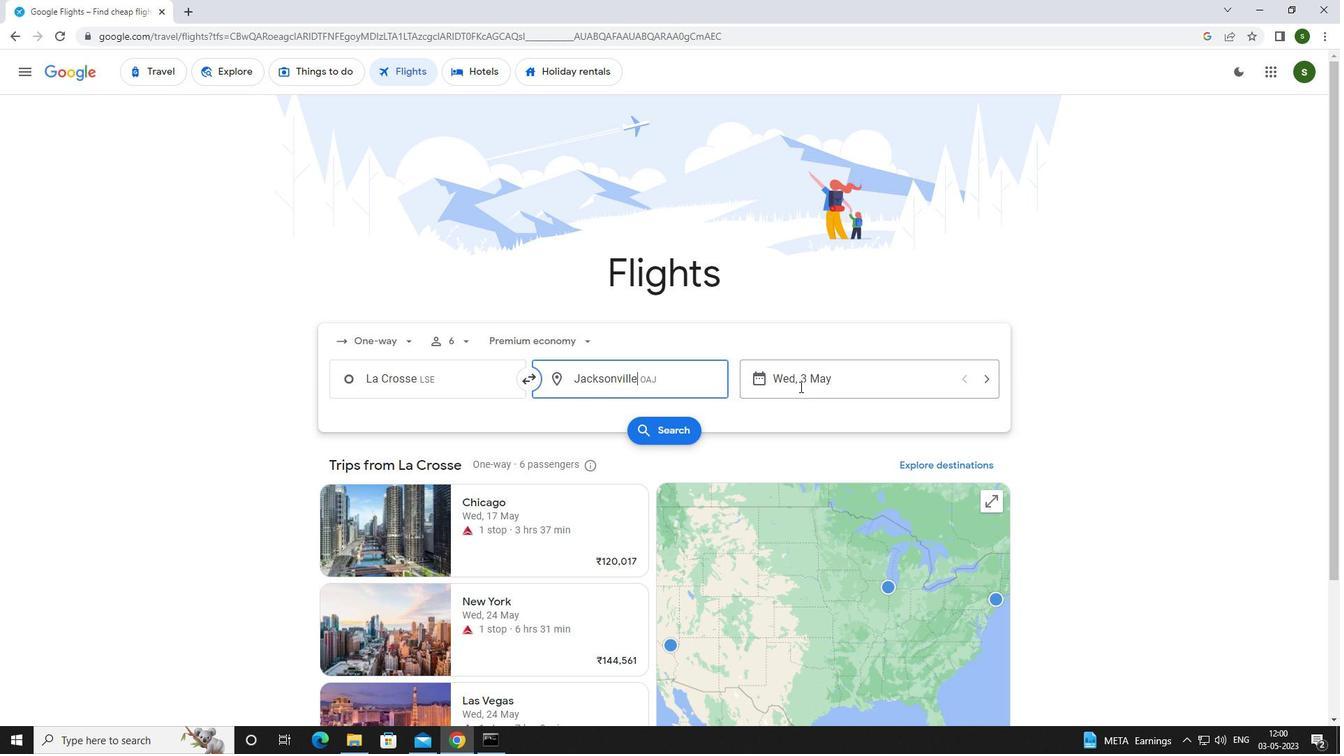 
Action: Mouse pressed left at (836, 370)
Screenshot: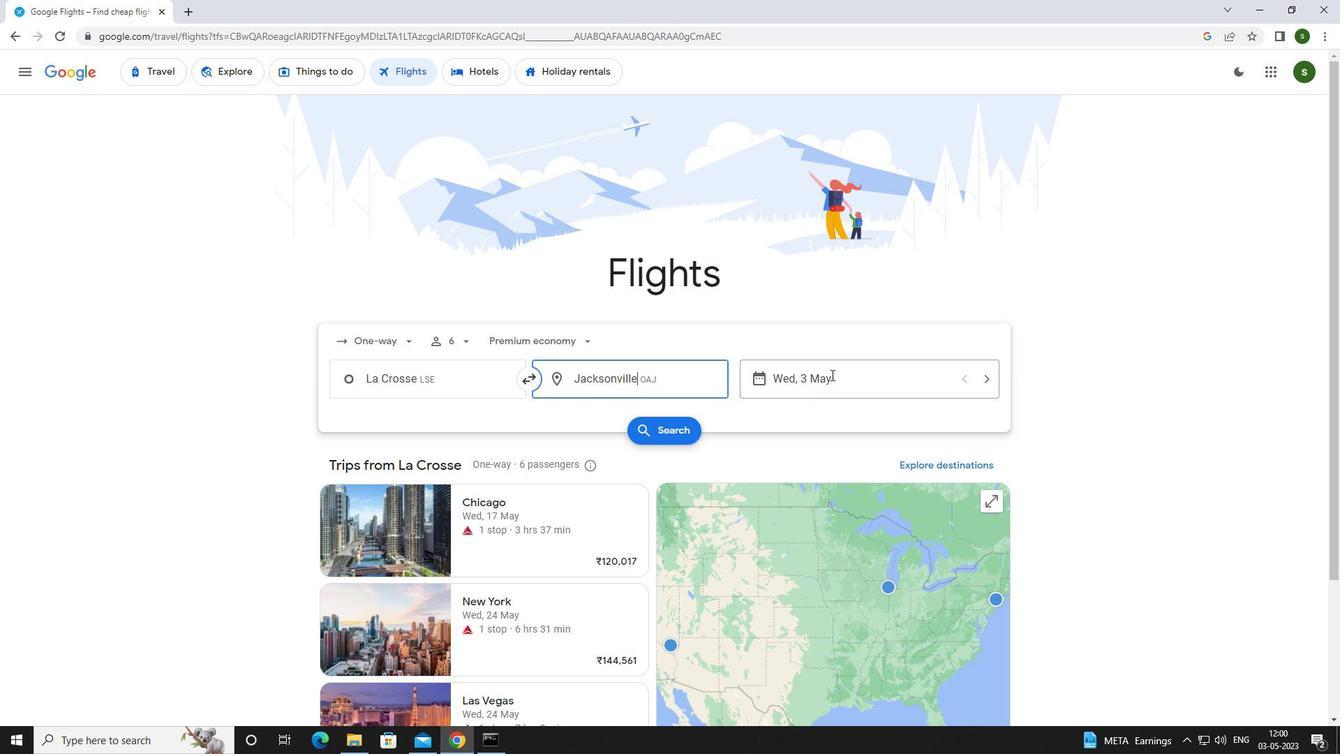 
Action: Mouse moved to (615, 472)
Screenshot: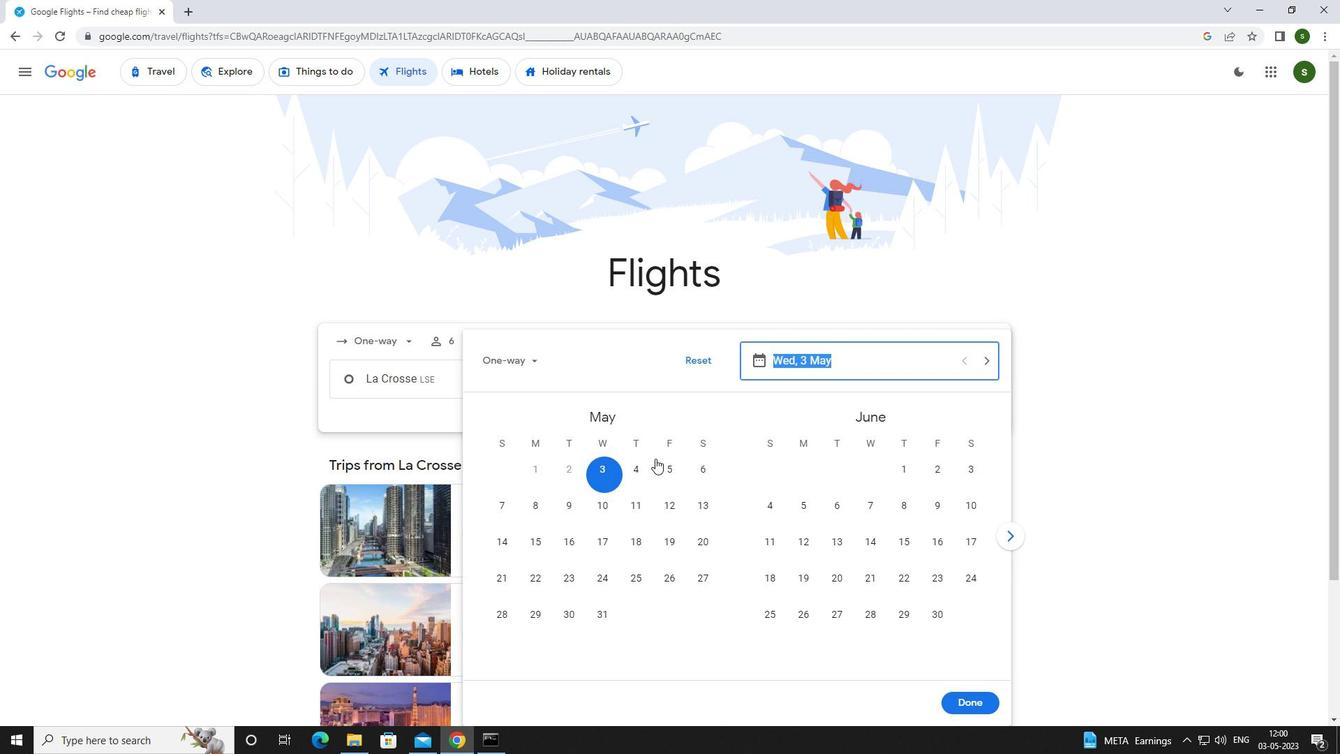 
Action: Mouse pressed left at (615, 472)
Screenshot: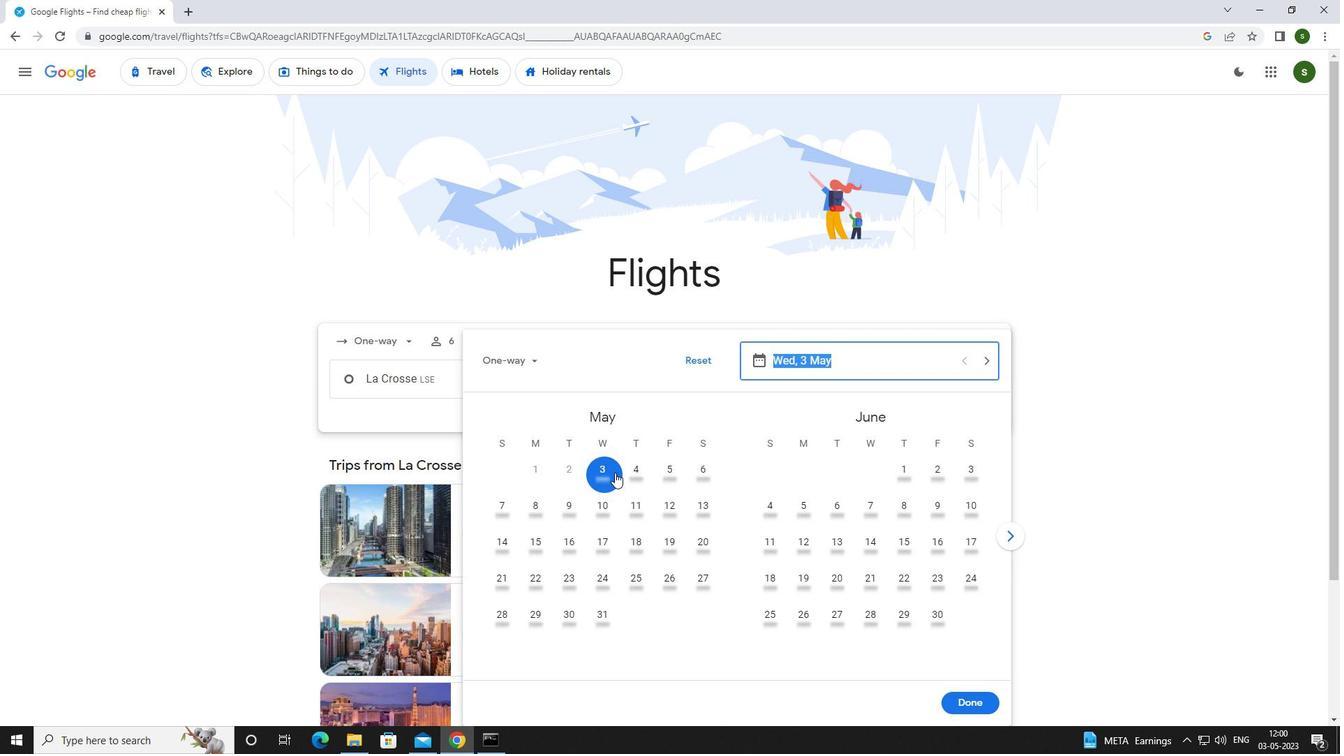 
Action: Mouse moved to (983, 699)
Screenshot: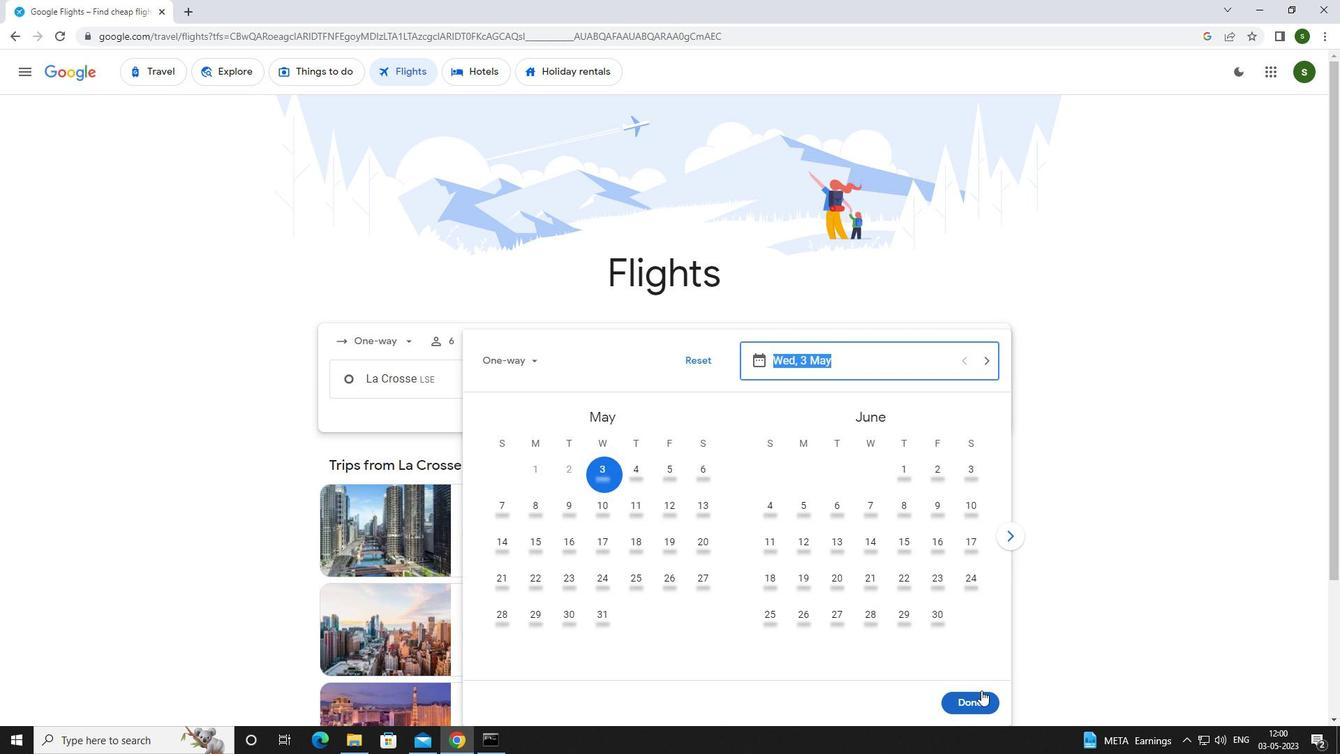 
Action: Mouse pressed left at (983, 699)
Screenshot: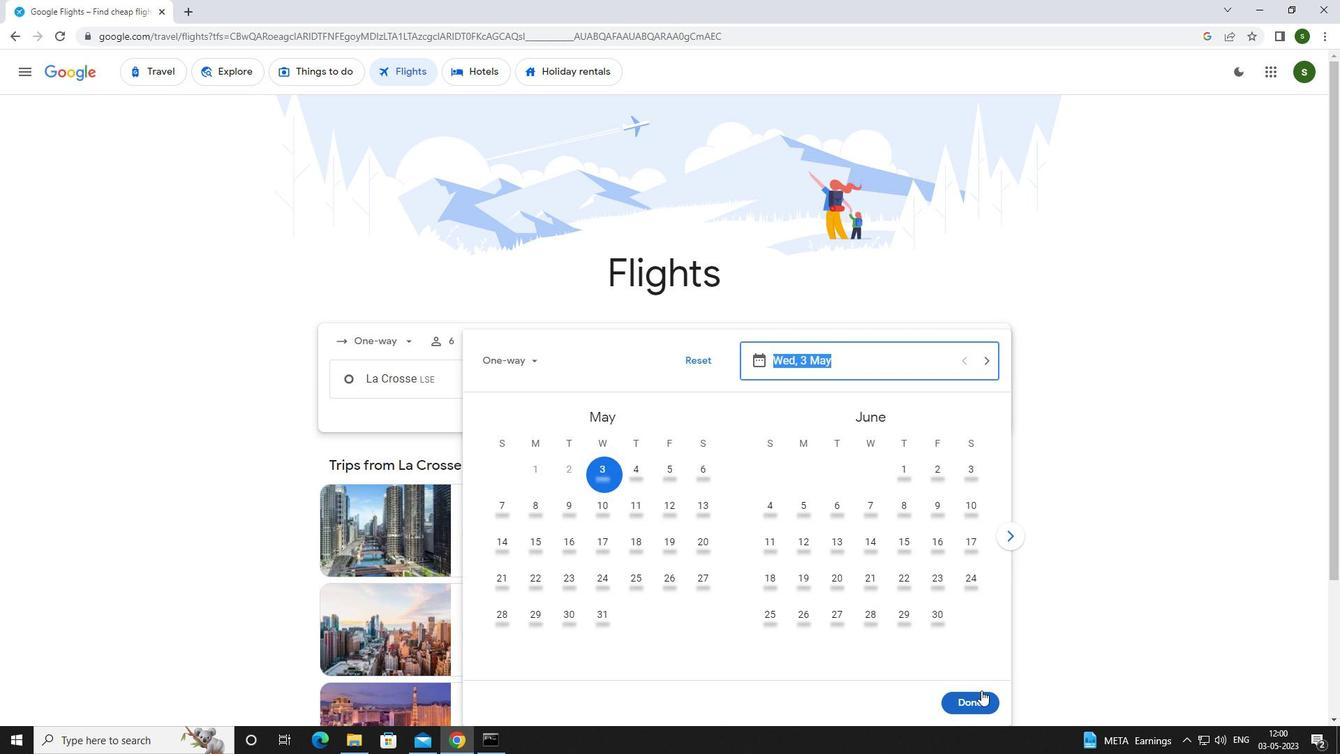 
Action: Mouse moved to (655, 431)
Screenshot: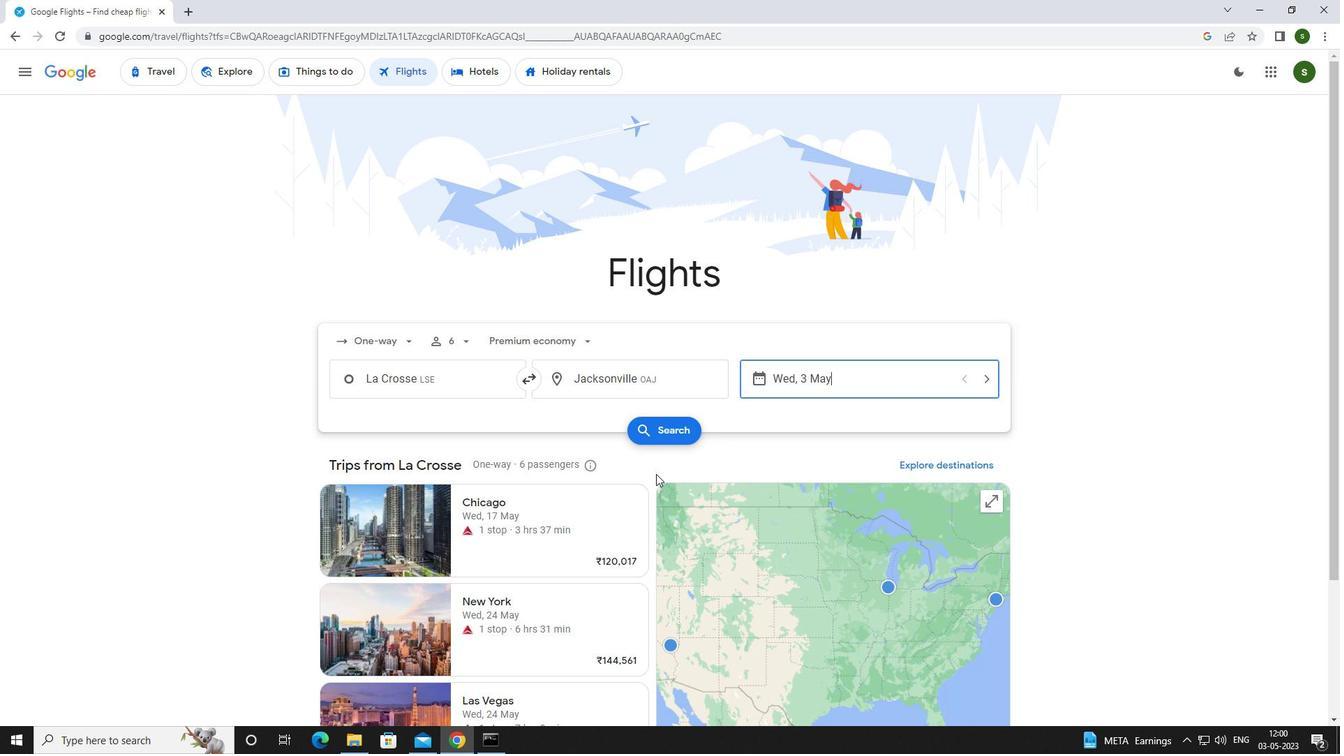 
Action: Mouse pressed left at (655, 431)
Screenshot: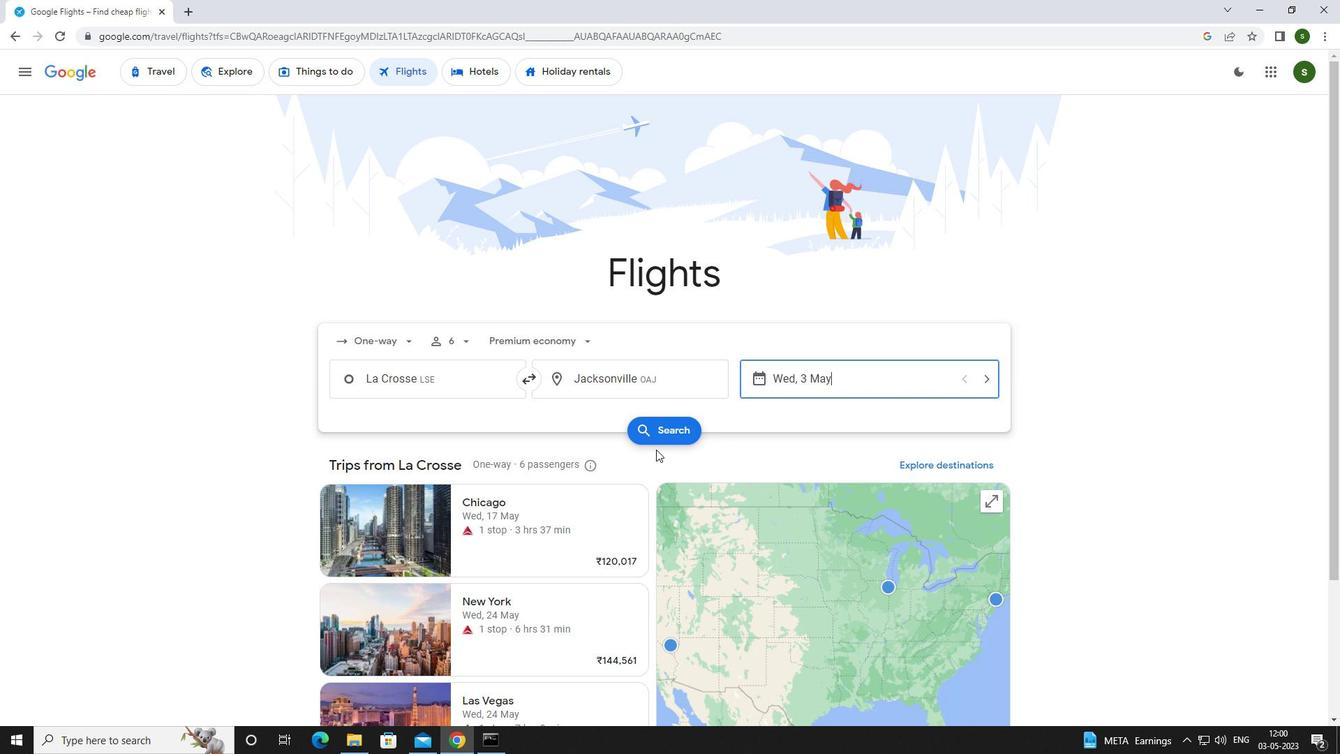 
Action: Mouse moved to (351, 201)
Screenshot: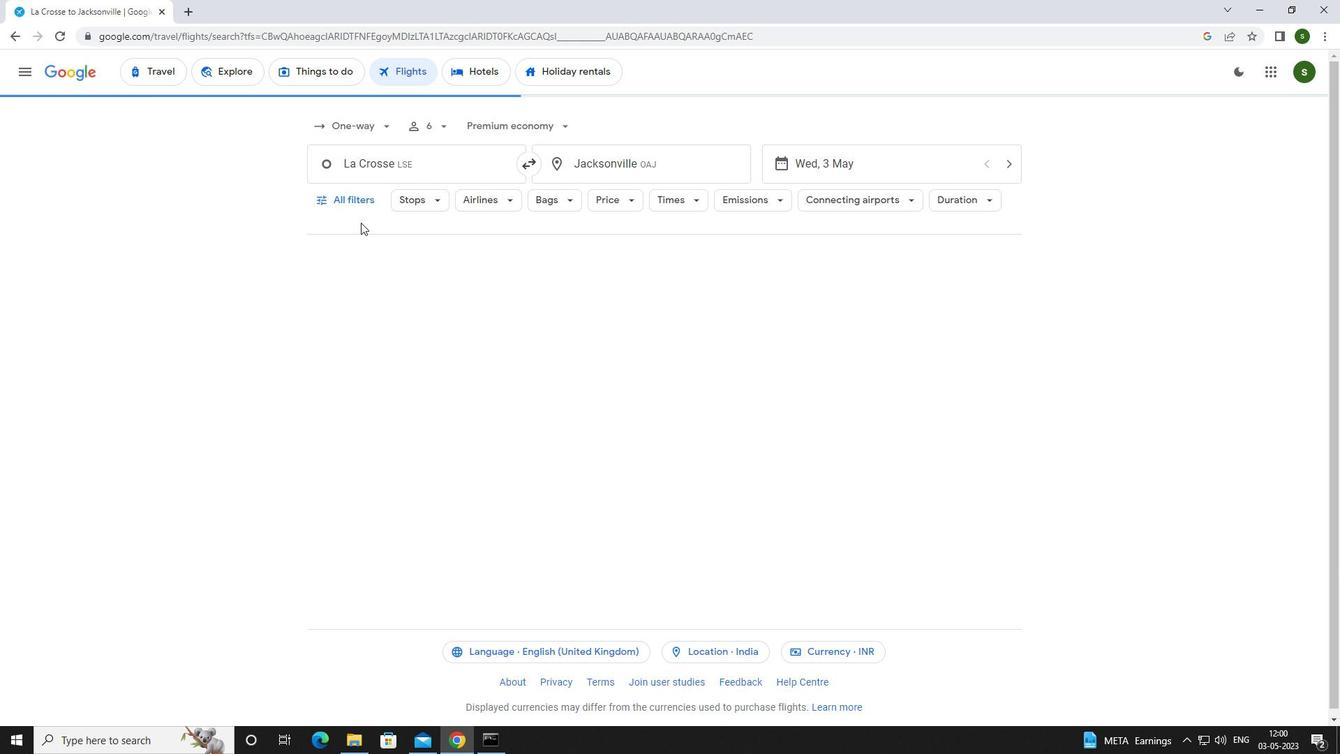 
Action: Mouse pressed left at (351, 201)
Screenshot: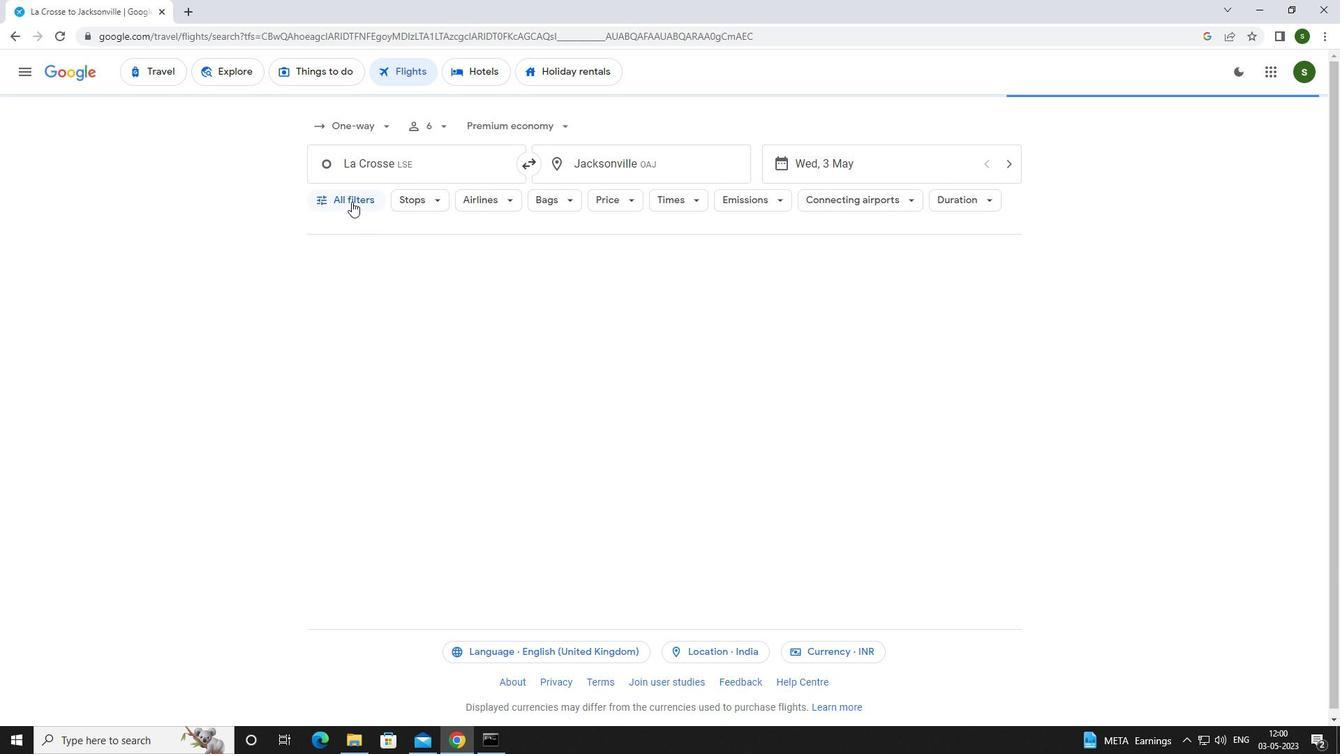 
Action: Mouse moved to (522, 497)
Screenshot: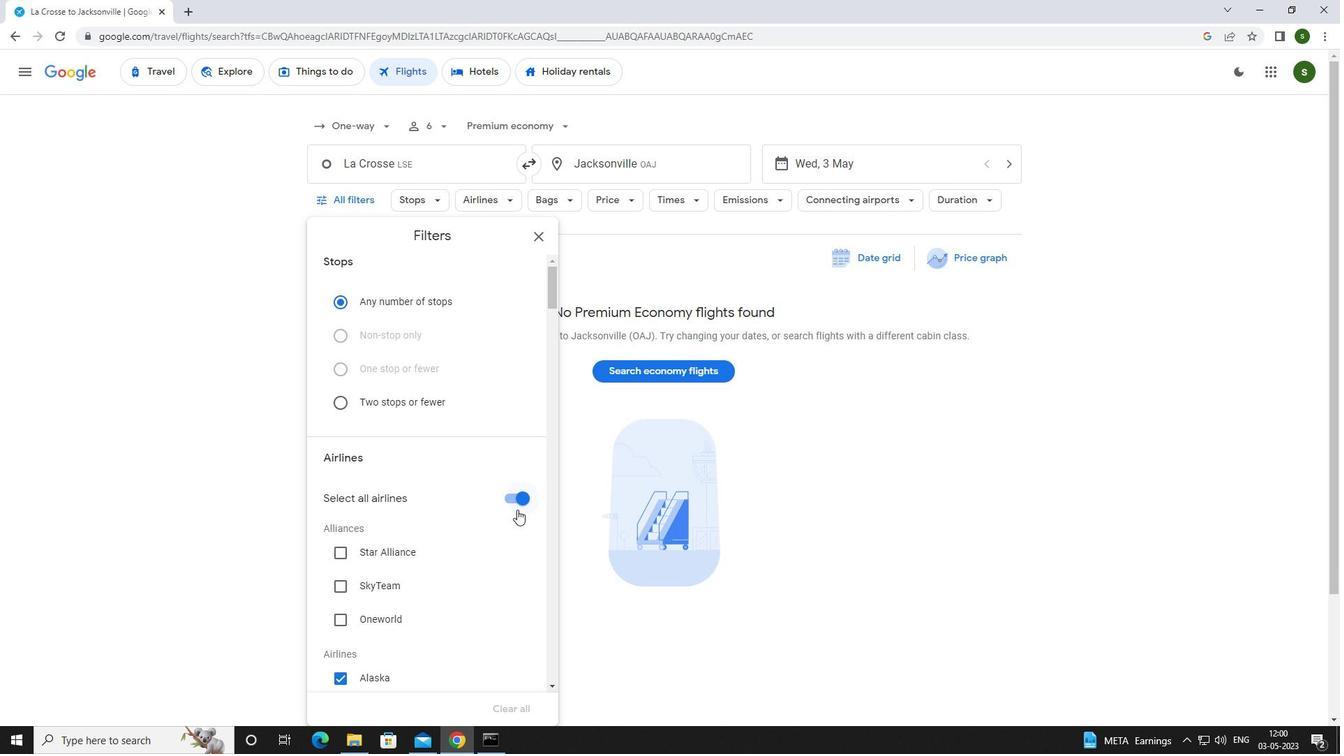 
Action: Mouse pressed left at (522, 497)
Screenshot: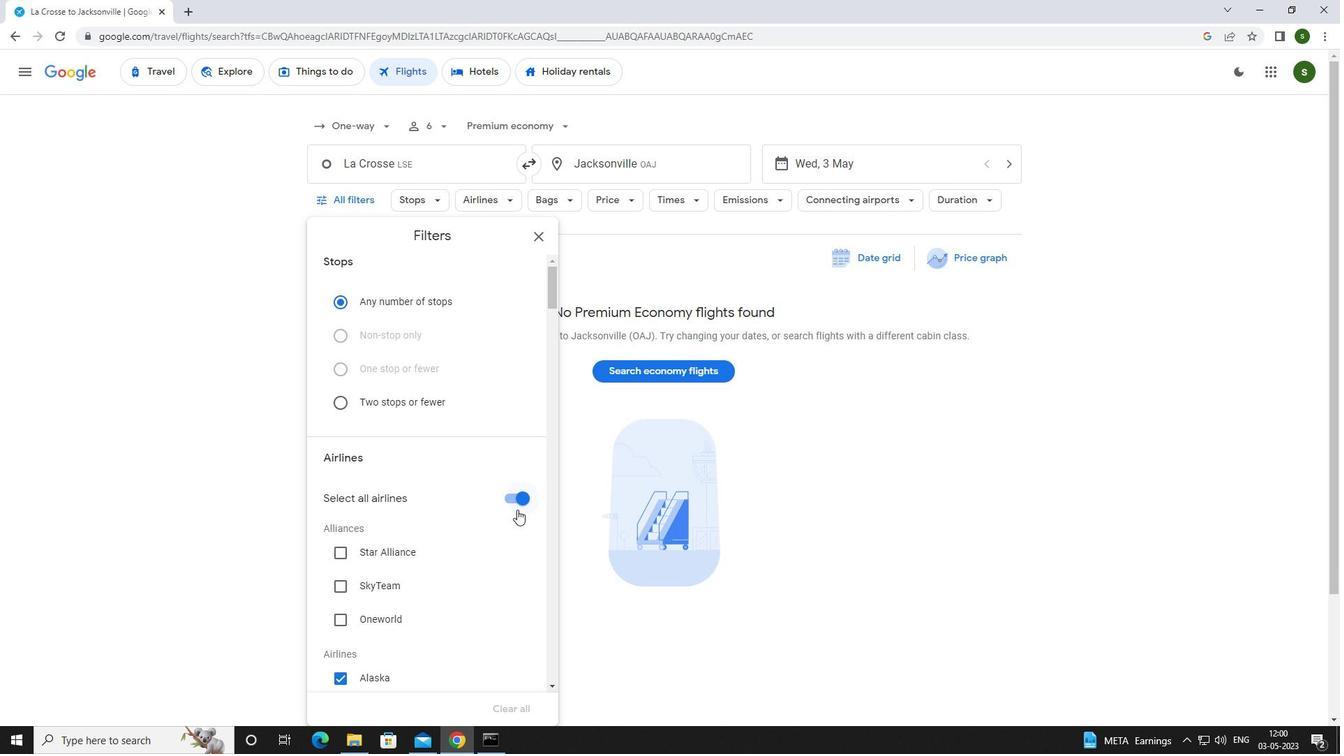 
Action: Mouse moved to (483, 442)
Screenshot: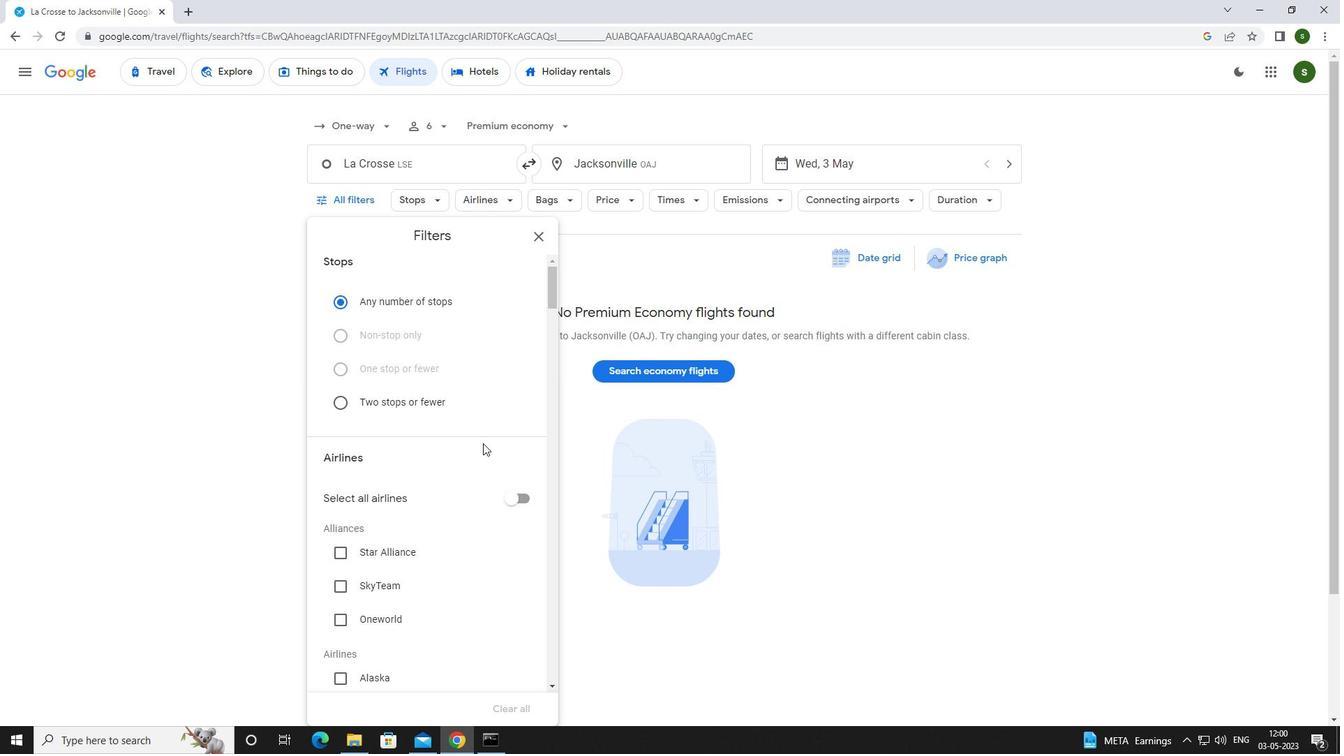 
Action: Mouse scrolled (483, 441) with delta (0, 0)
Screenshot: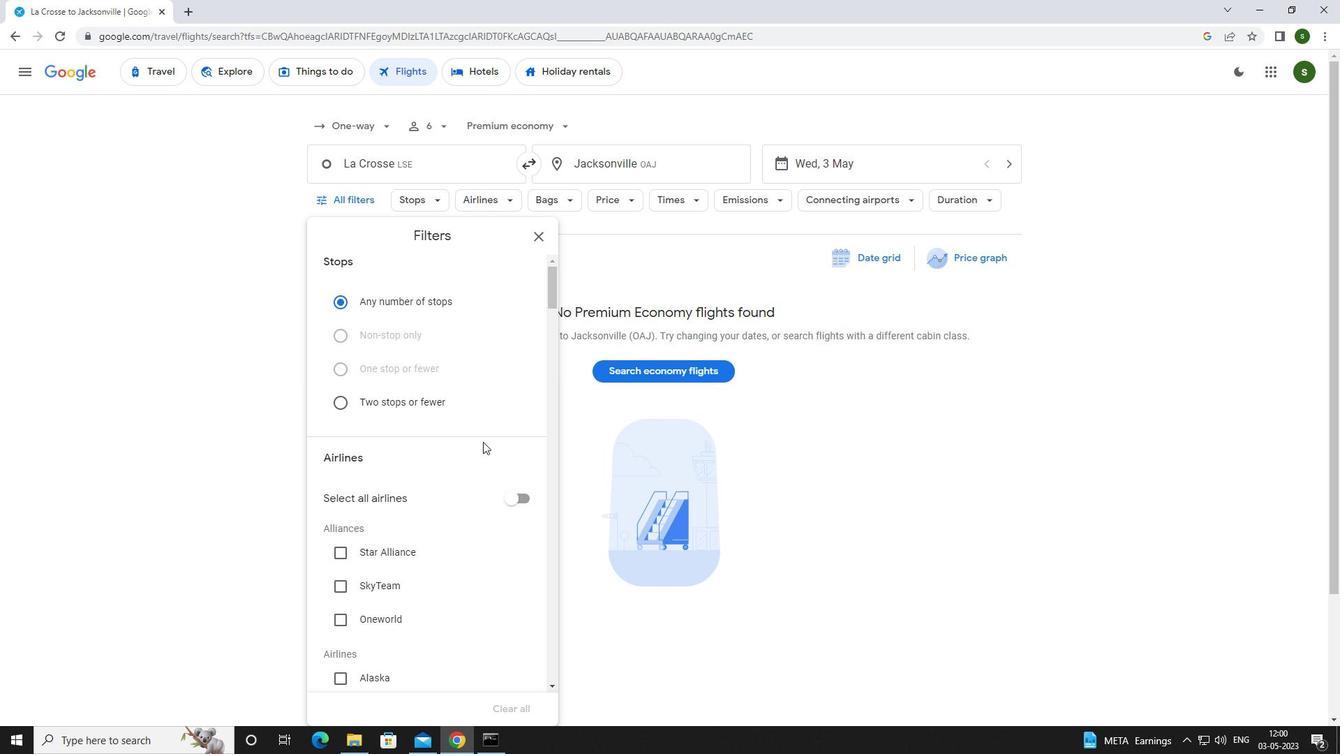 
Action: Mouse scrolled (483, 441) with delta (0, 0)
Screenshot: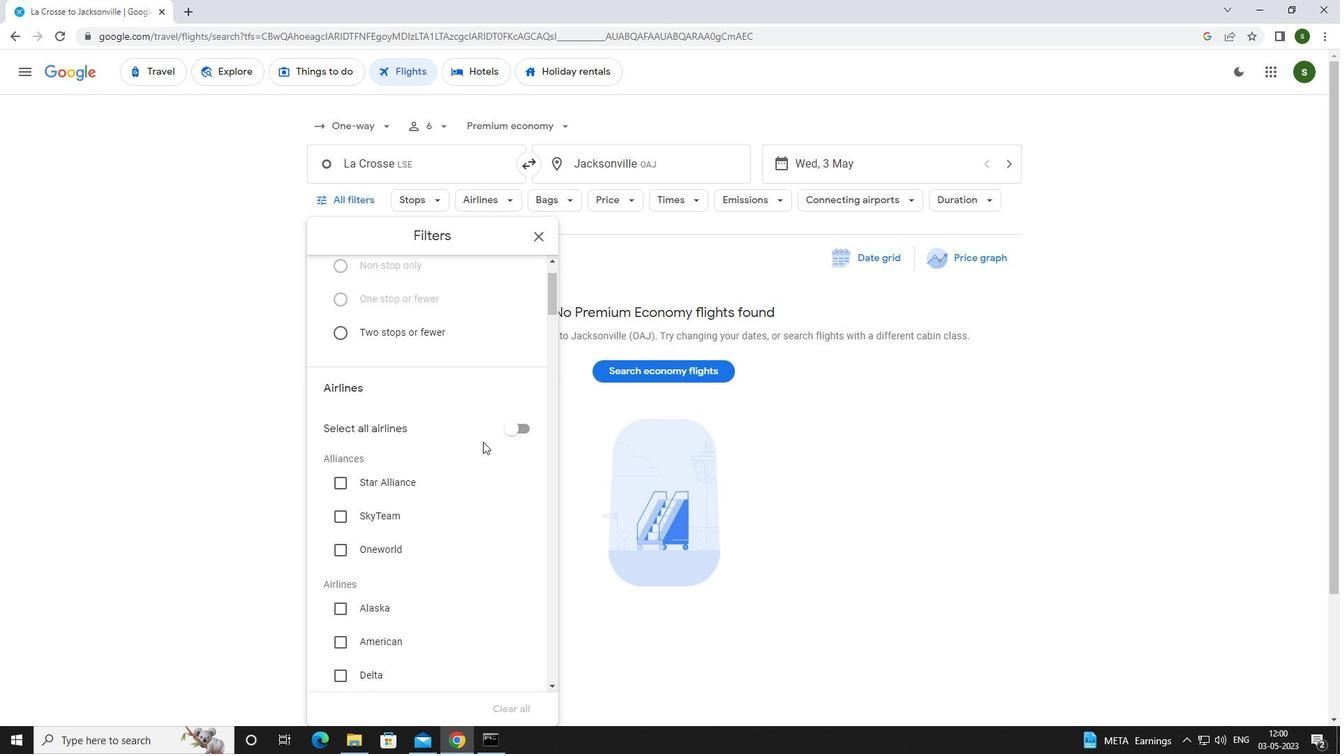 
Action: Mouse scrolled (483, 441) with delta (0, 0)
Screenshot: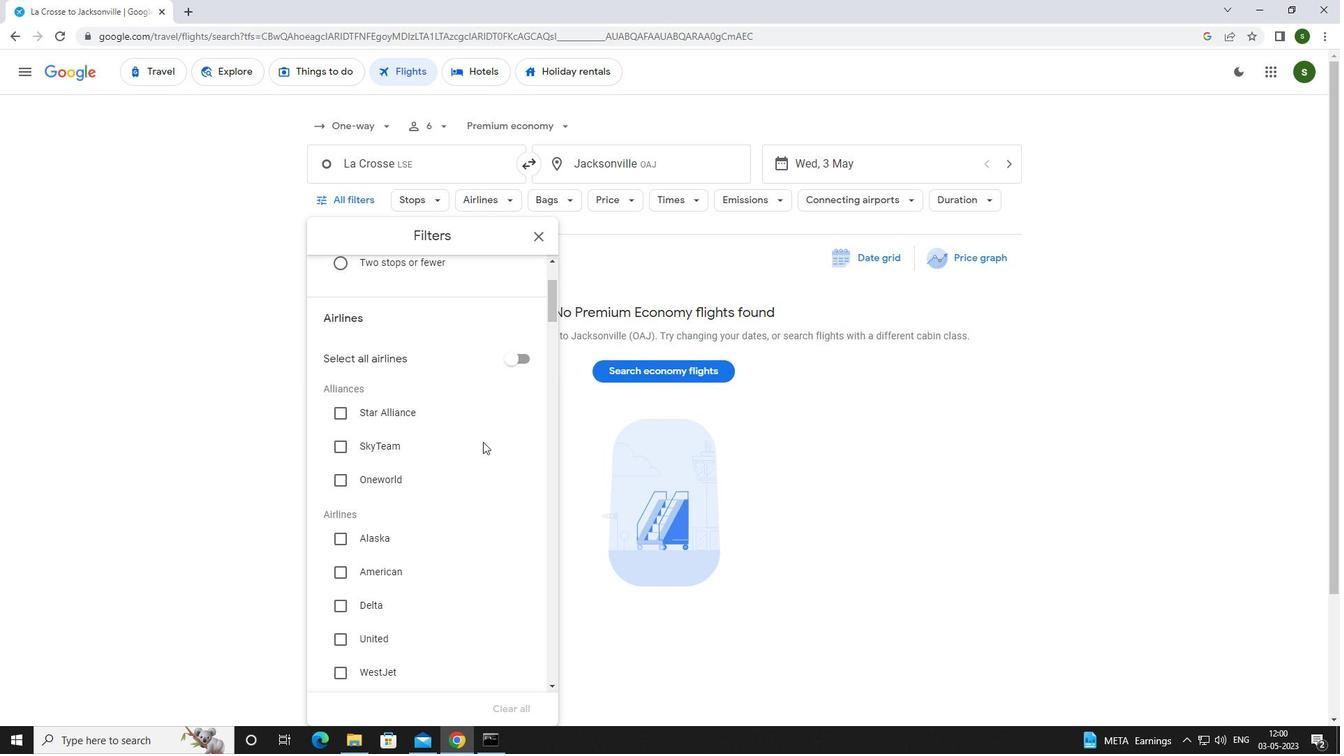 
Action: Mouse scrolled (483, 441) with delta (0, 0)
Screenshot: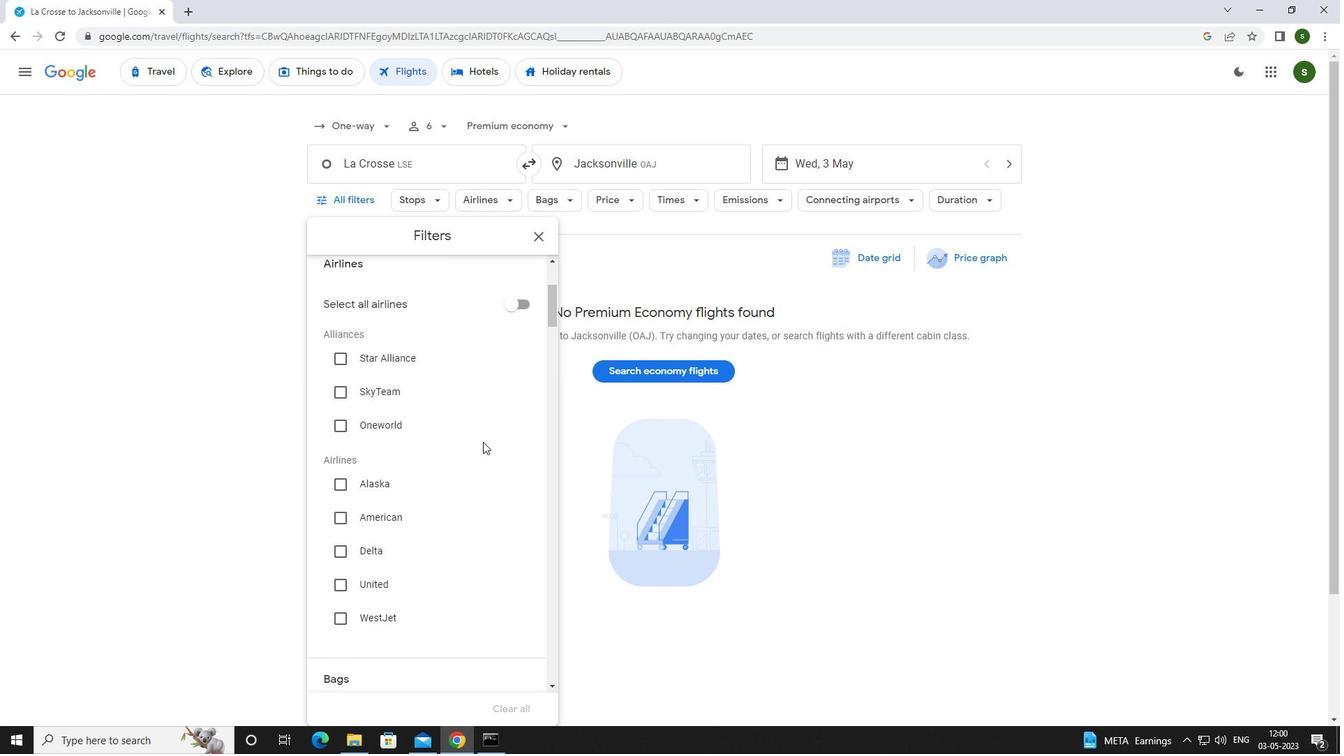 
Action: Mouse moved to (393, 529)
Screenshot: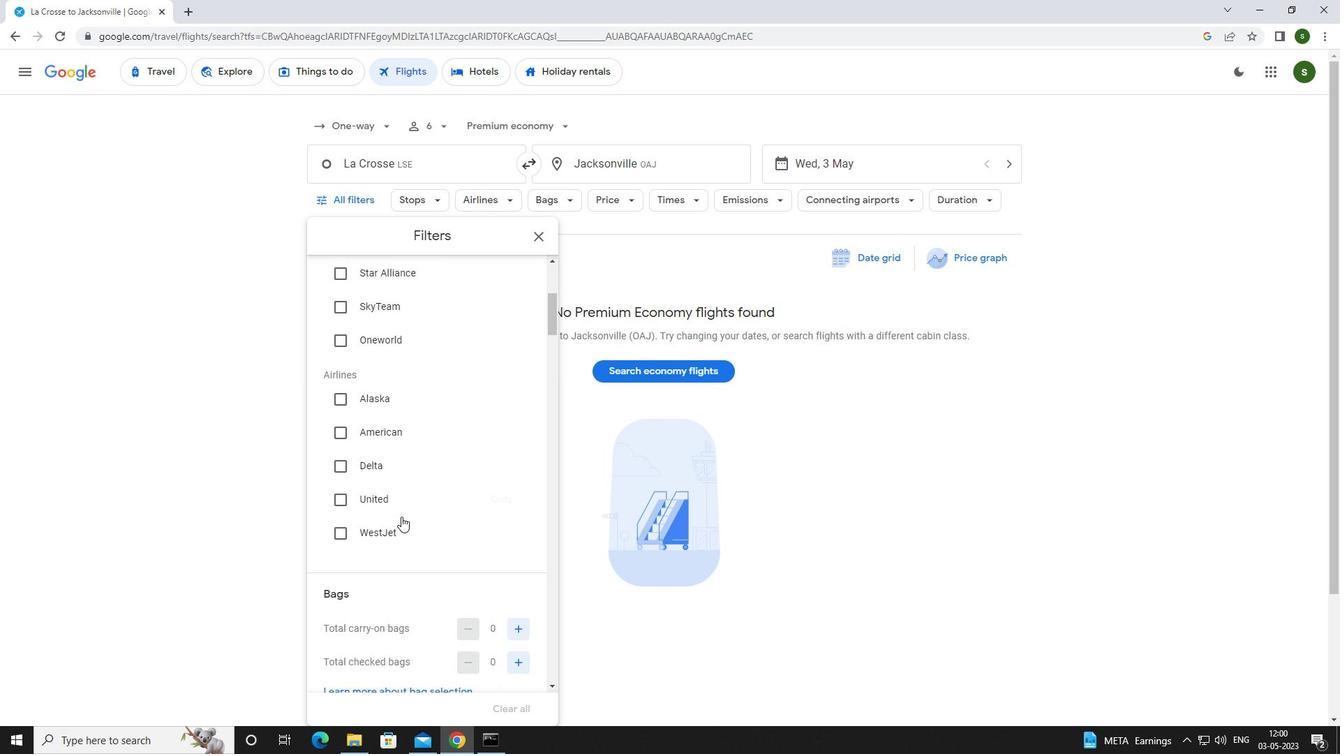 
Action: Mouse pressed left at (393, 529)
Screenshot: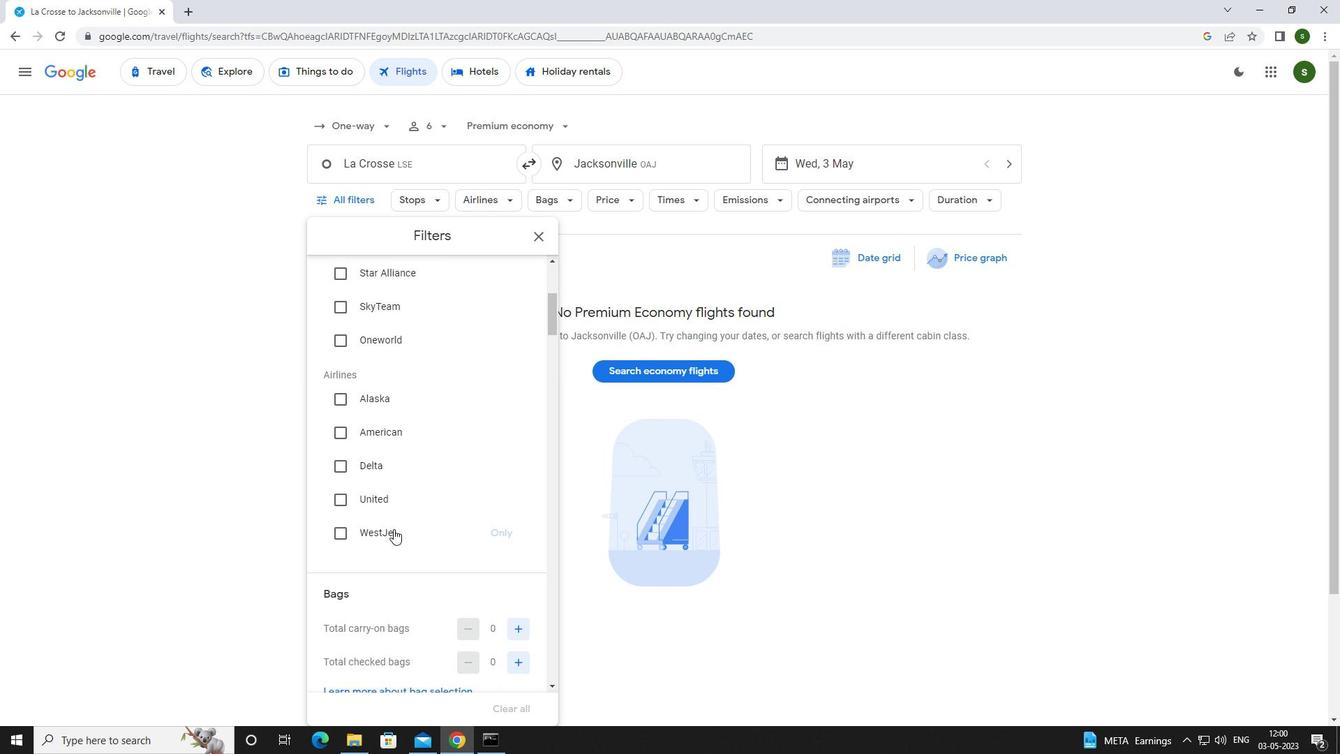 
Action: Mouse scrolled (393, 528) with delta (0, 0)
Screenshot: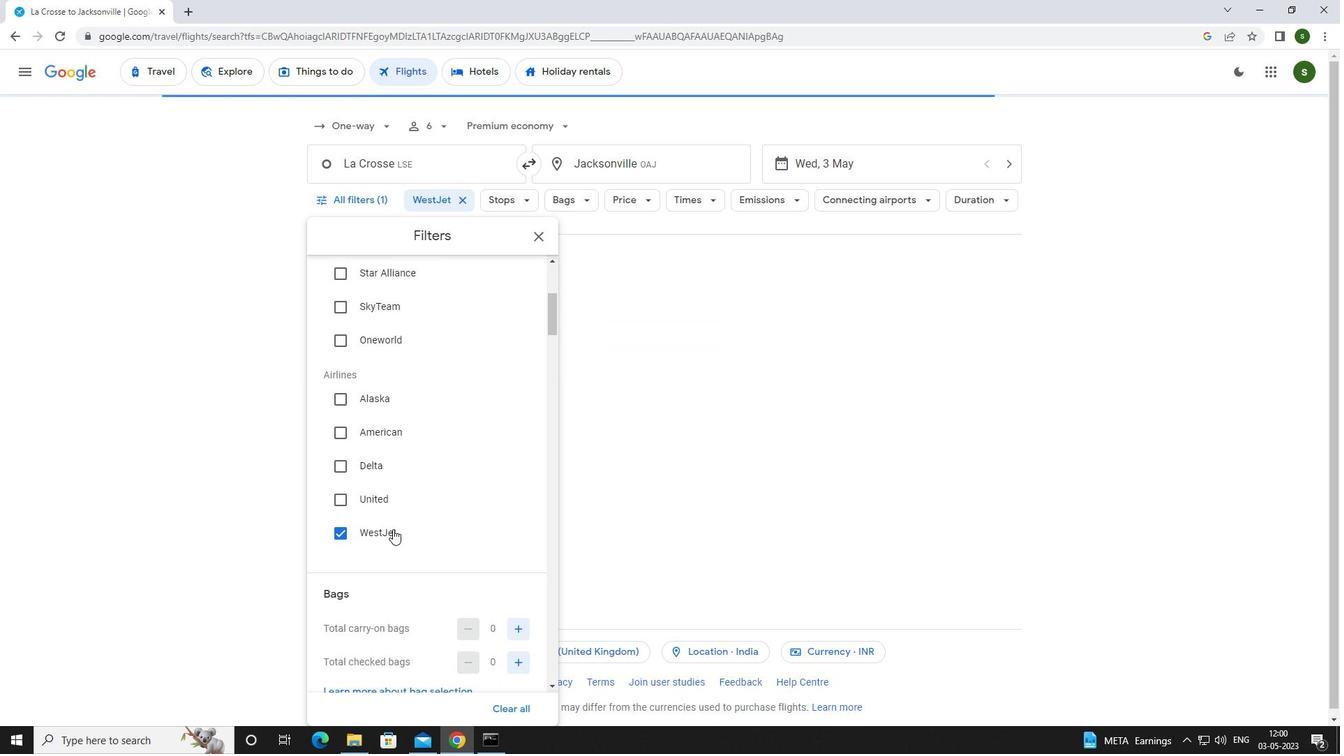 
Action: Mouse scrolled (393, 528) with delta (0, 0)
Screenshot: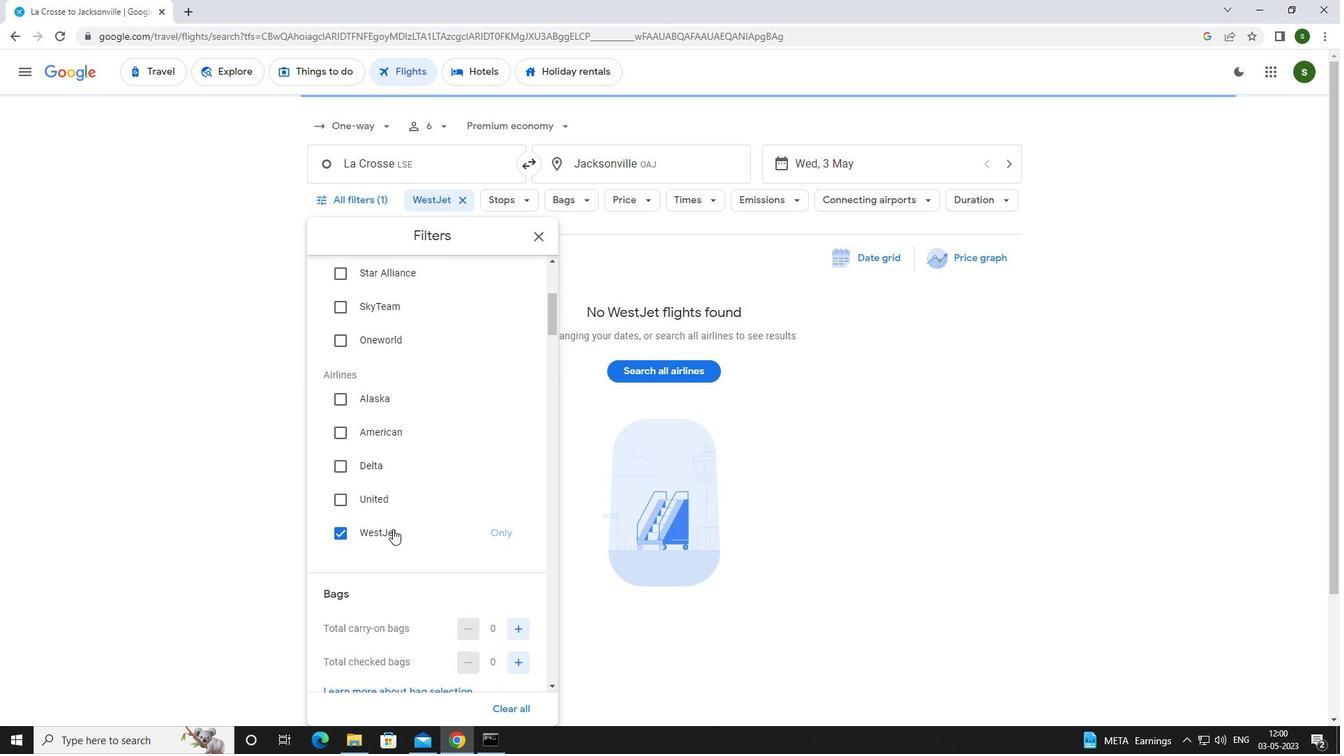 
Action: Mouse scrolled (393, 528) with delta (0, 0)
Screenshot: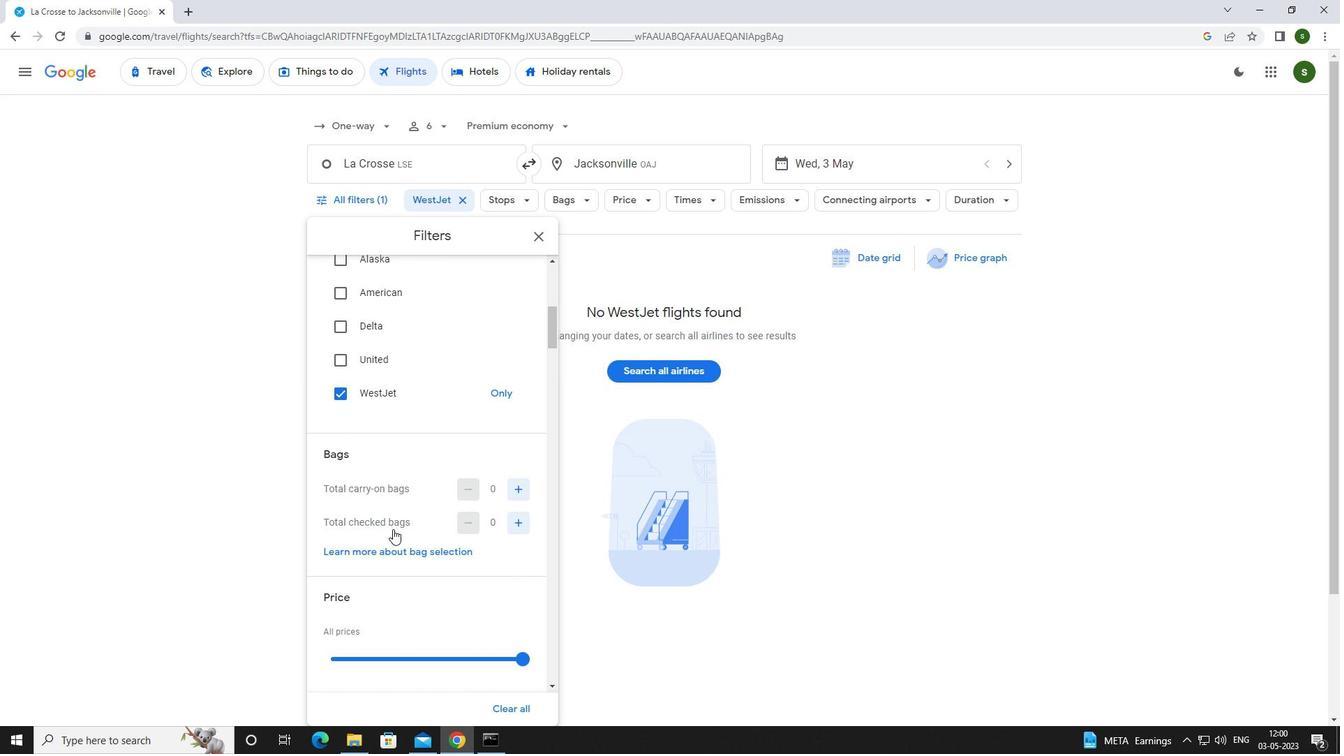
Action: Mouse scrolled (393, 528) with delta (0, 0)
Screenshot: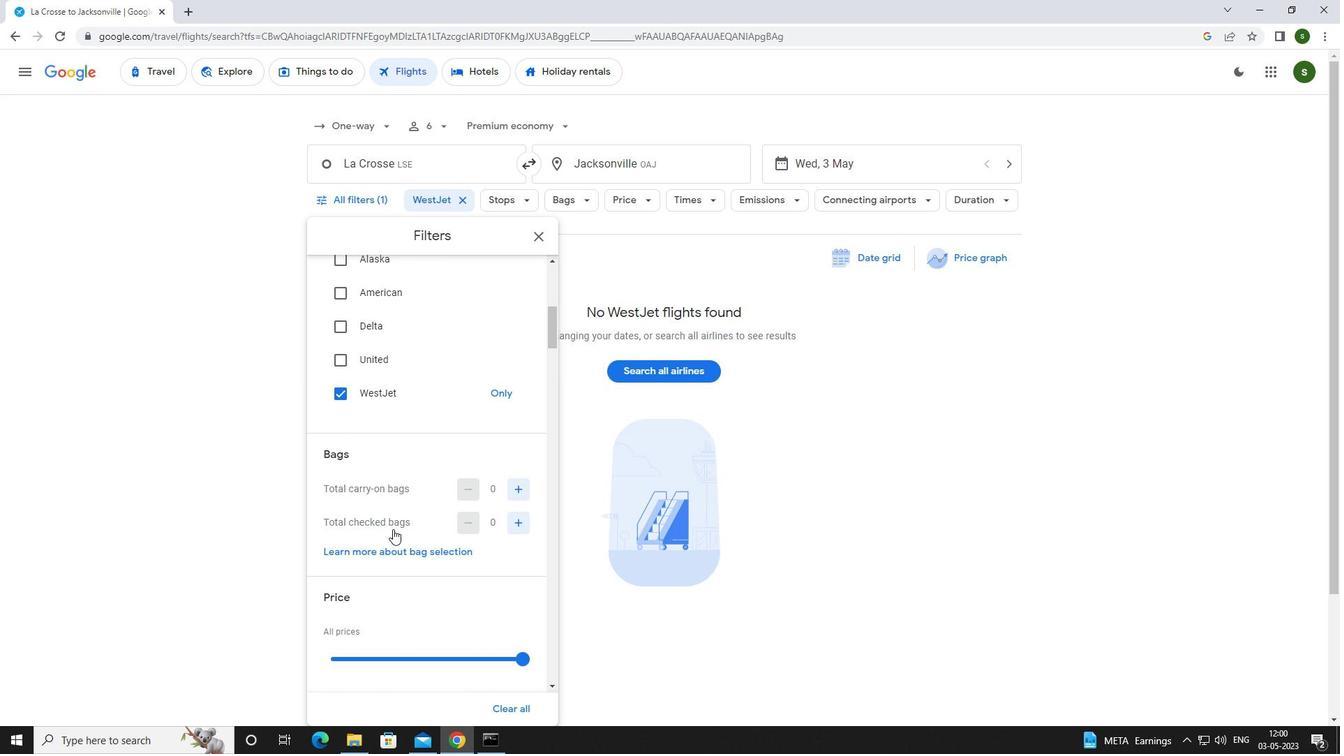 
Action: Mouse moved to (525, 350)
Screenshot: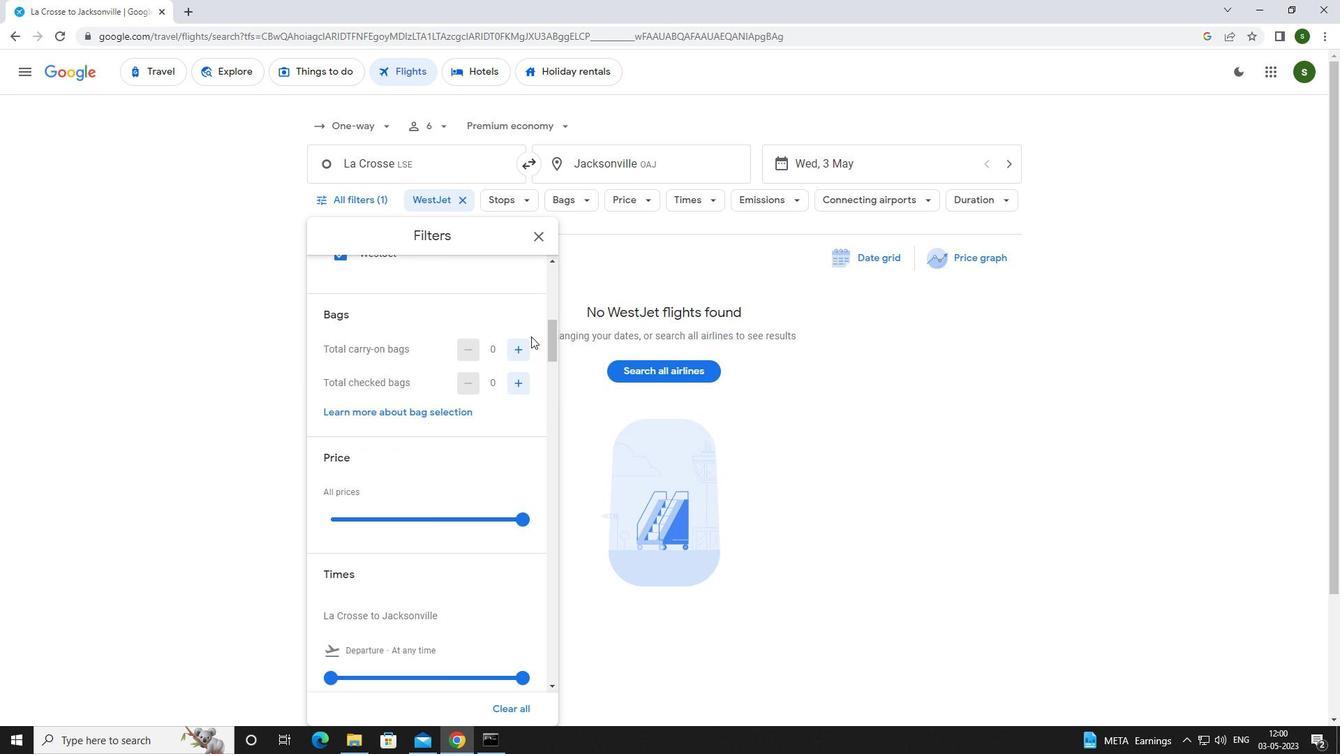 
Action: Mouse pressed left at (525, 350)
Screenshot: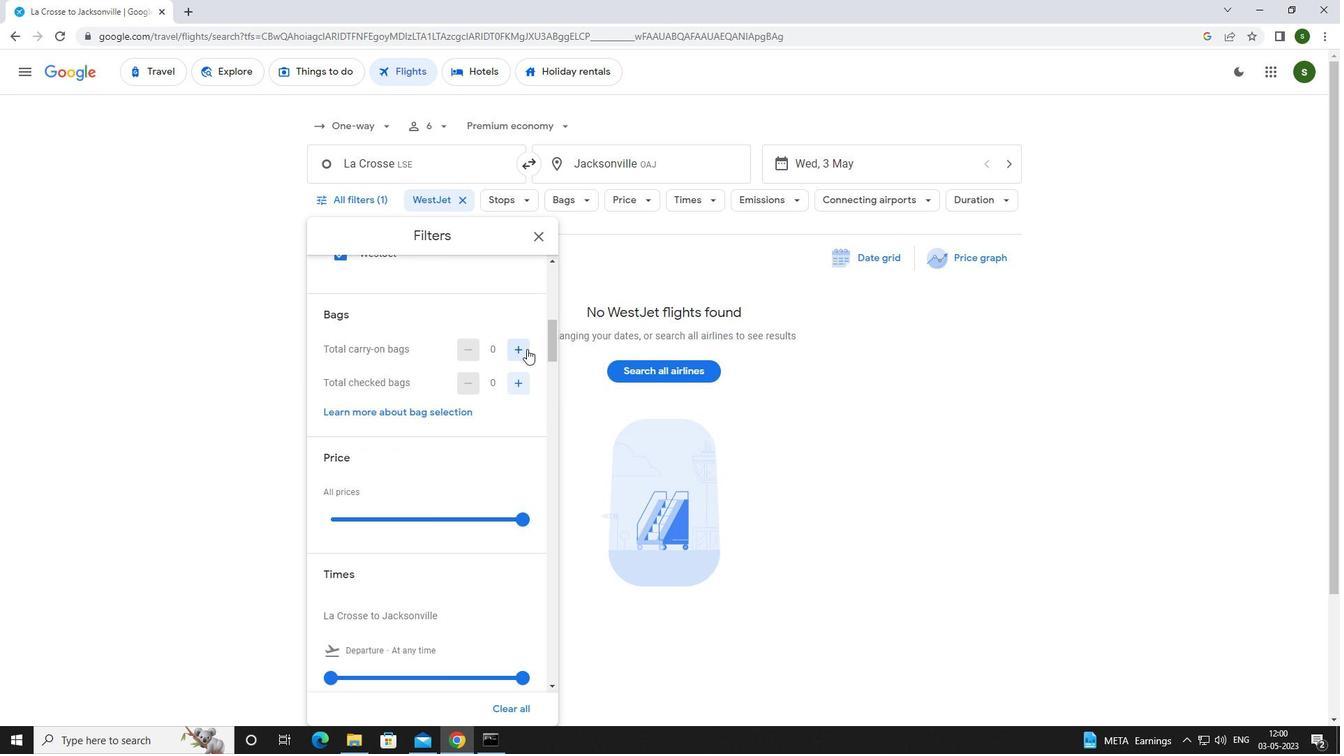 
Action: Mouse pressed left at (525, 350)
Screenshot: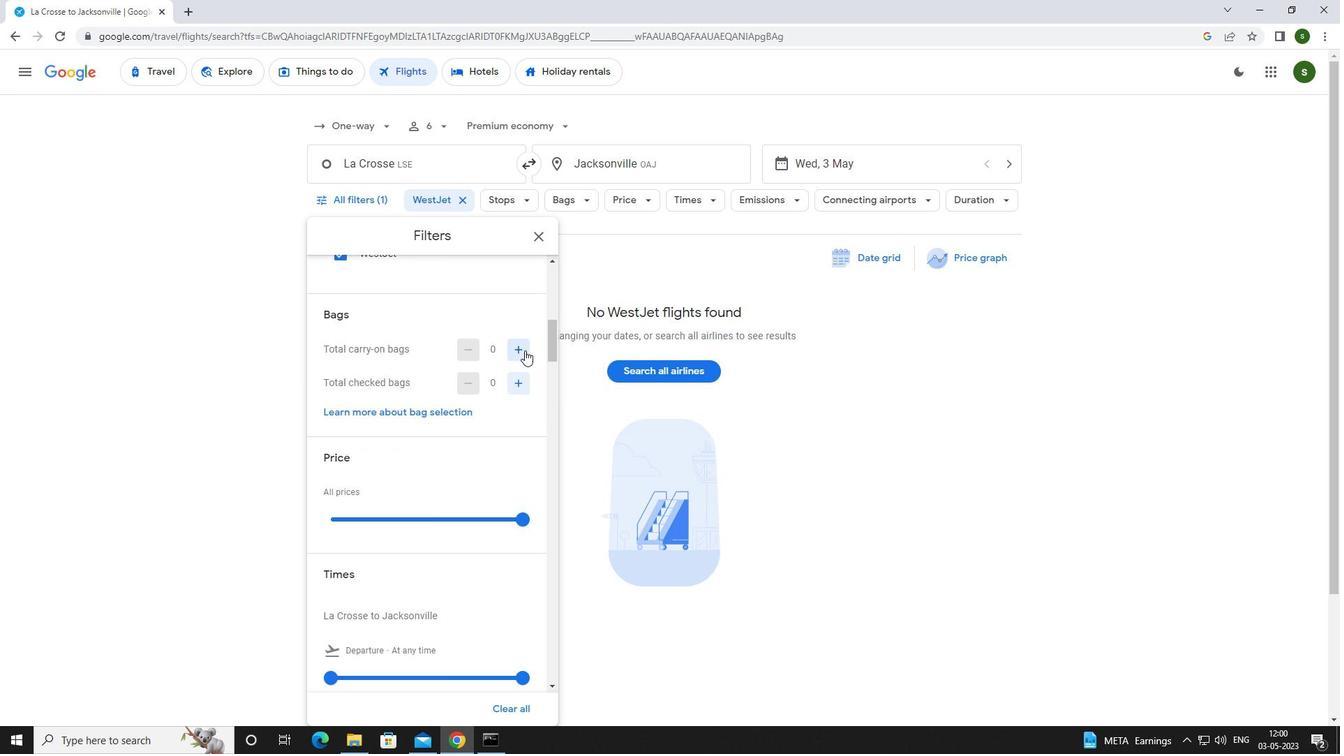 
Action: Mouse moved to (525, 389)
Screenshot: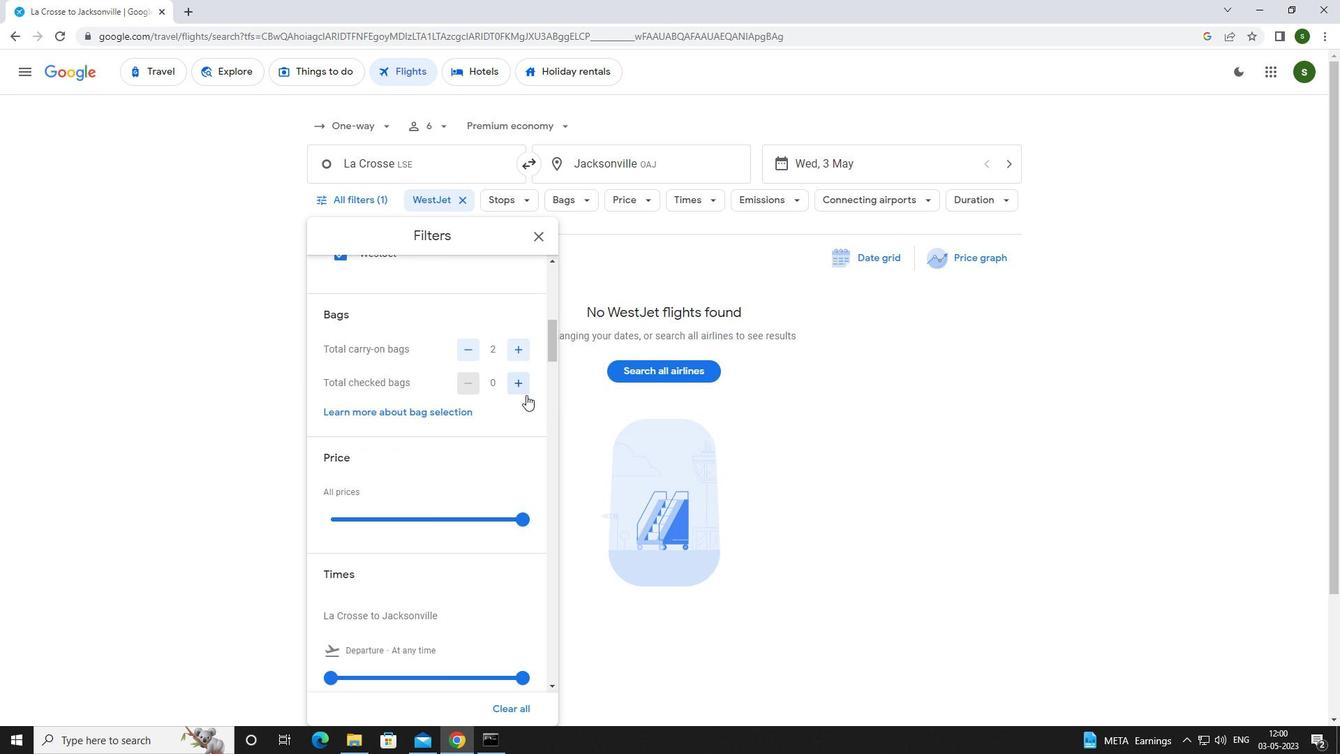 
Action: Mouse pressed left at (525, 389)
Screenshot: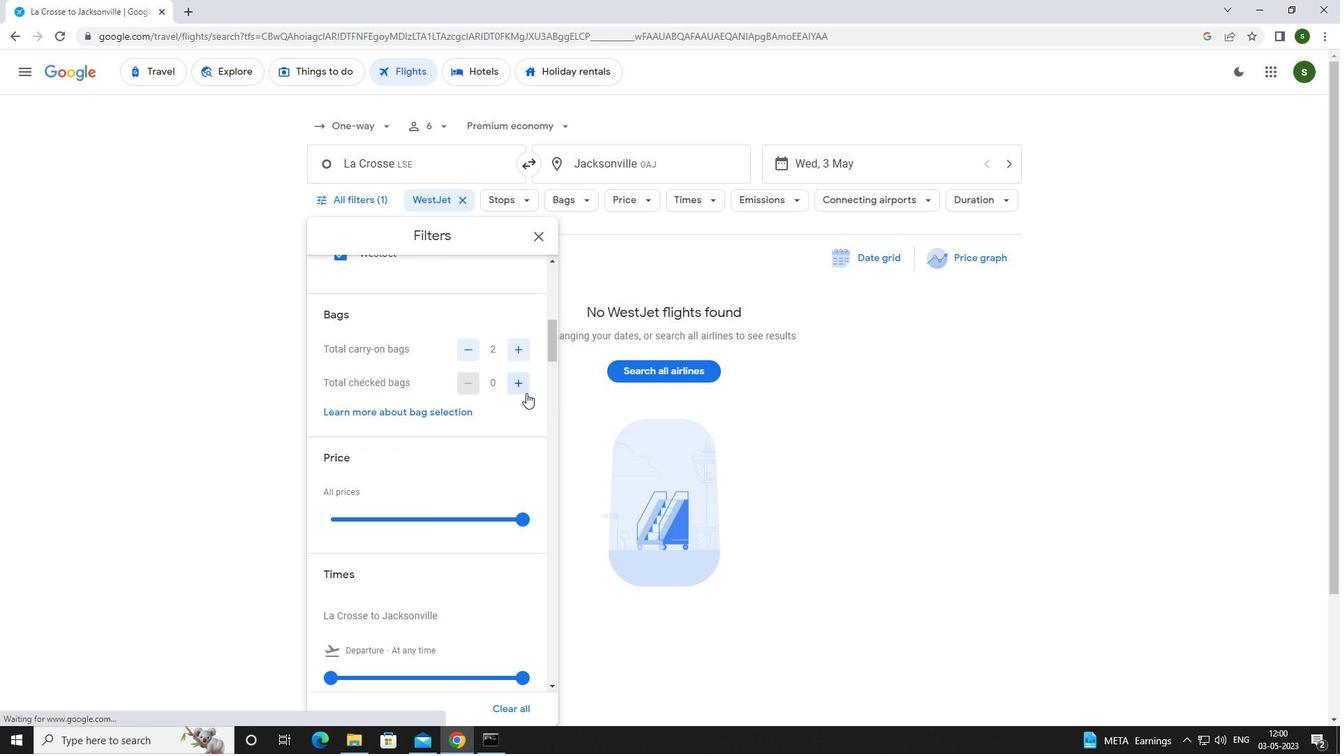 
Action: Mouse moved to (526, 516)
Screenshot: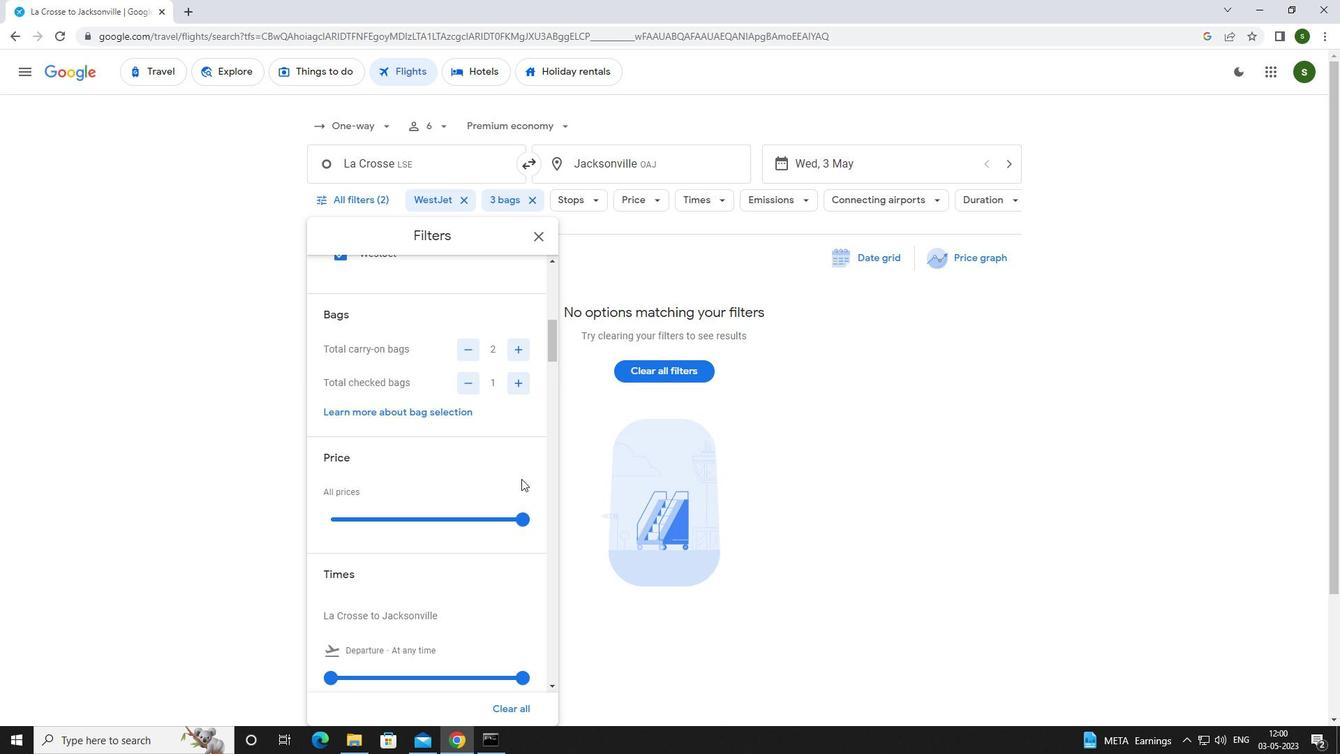 
Action: Mouse pressed left at (526, 516)
Screenshot: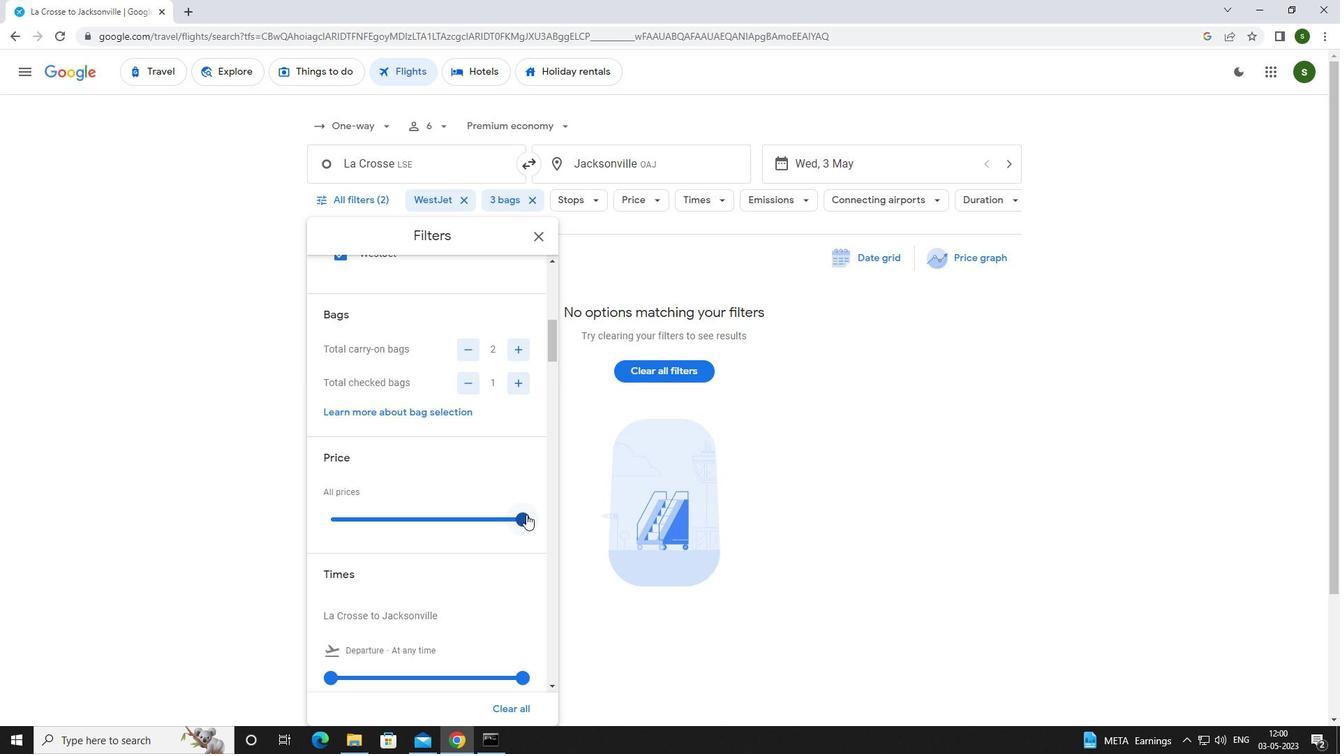 
Action: Mouse moved to (526, 516)
Screenshot: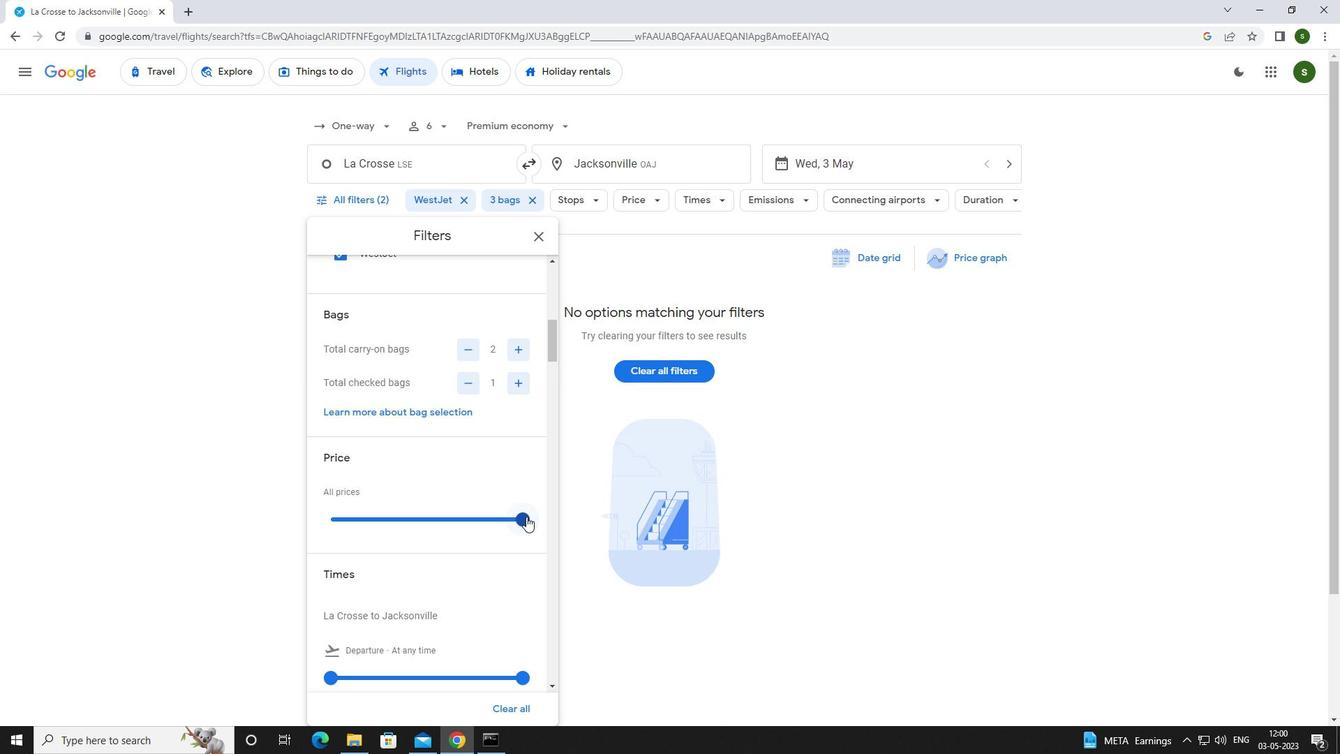 
Action: Mouse scrolled (526, 515) with delta (0, 0)
Screenshot: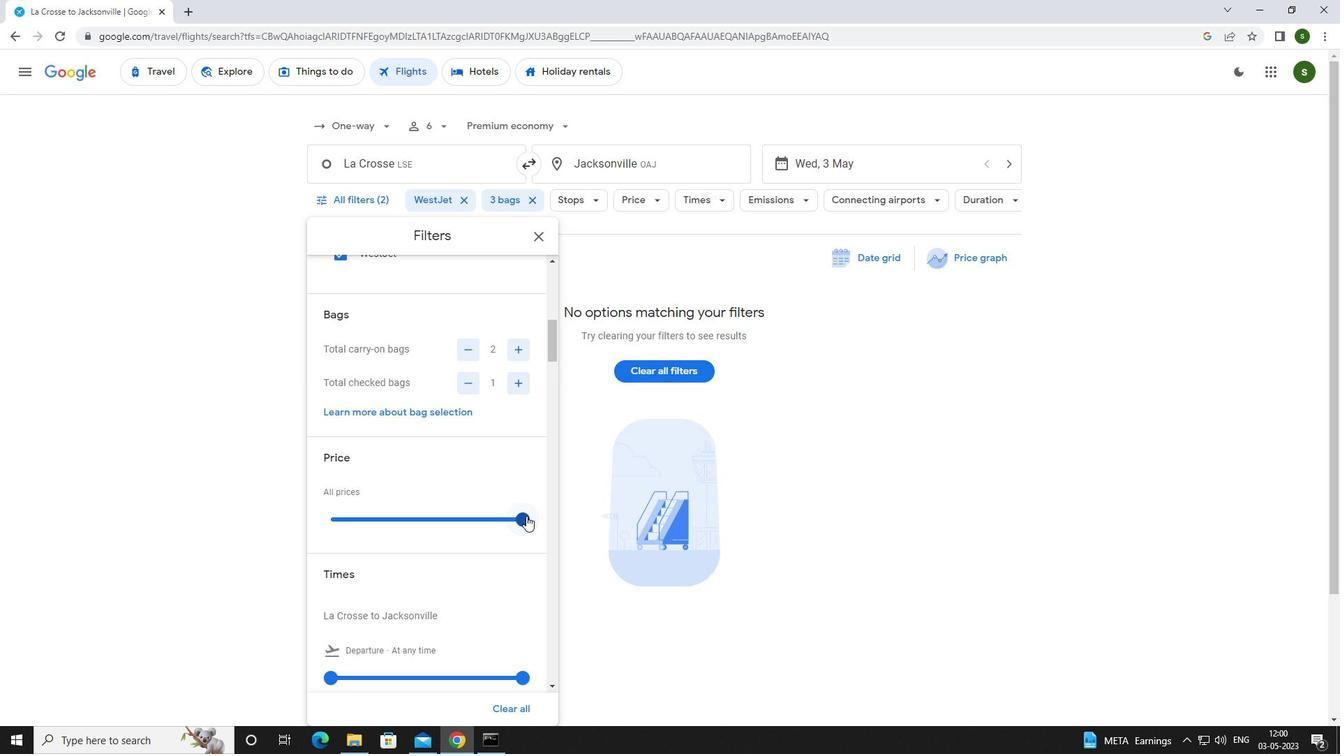 
Action: Mouse scrolled (526, 515) with delta (0, 0)
Screenshot: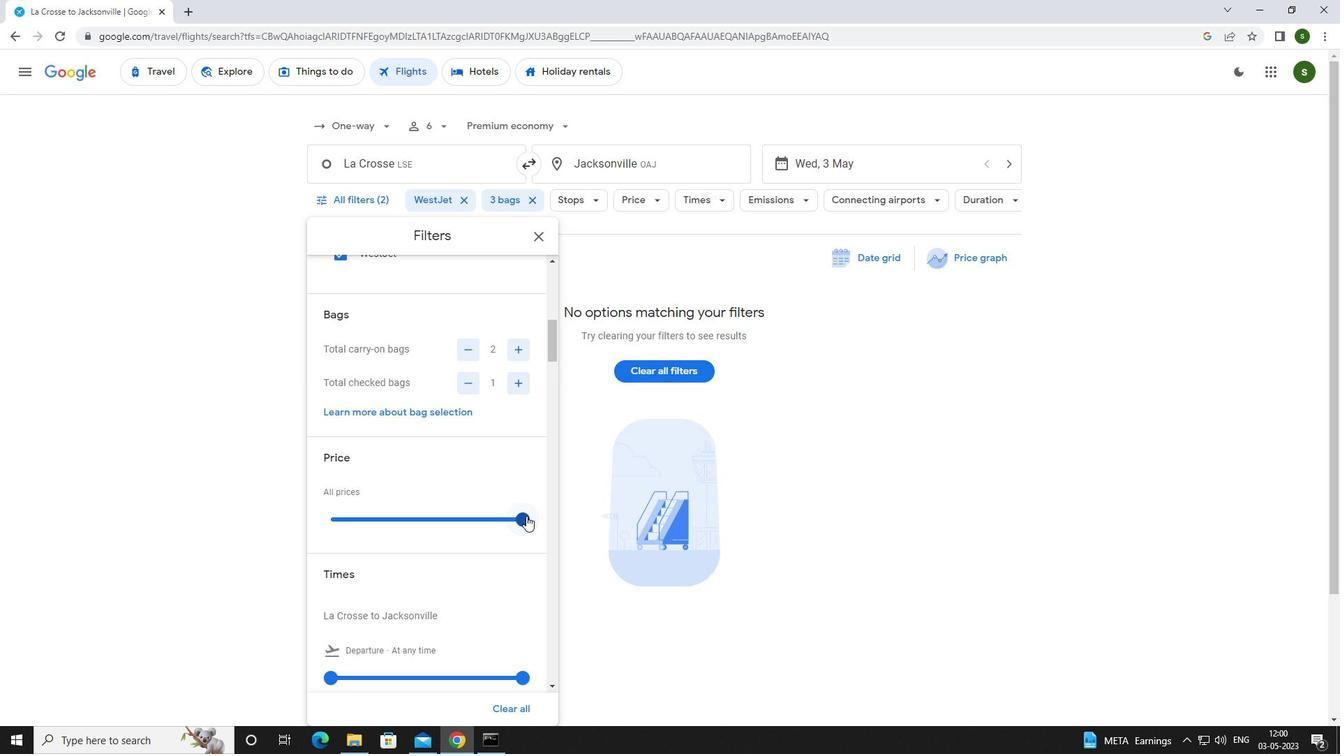 
Action: Mouse moved to (333, 540)
Screenshot: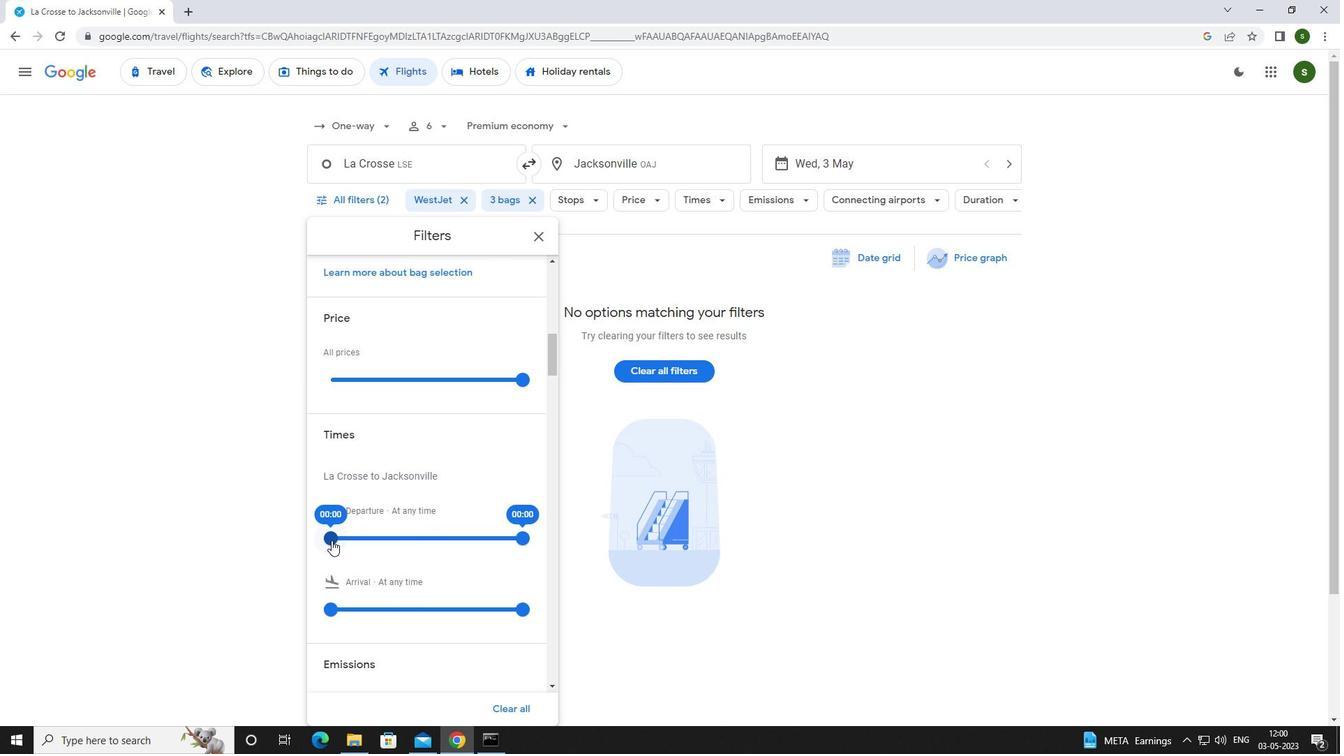 
Action: Mouse pressed left at (333, 540)
Screenshot: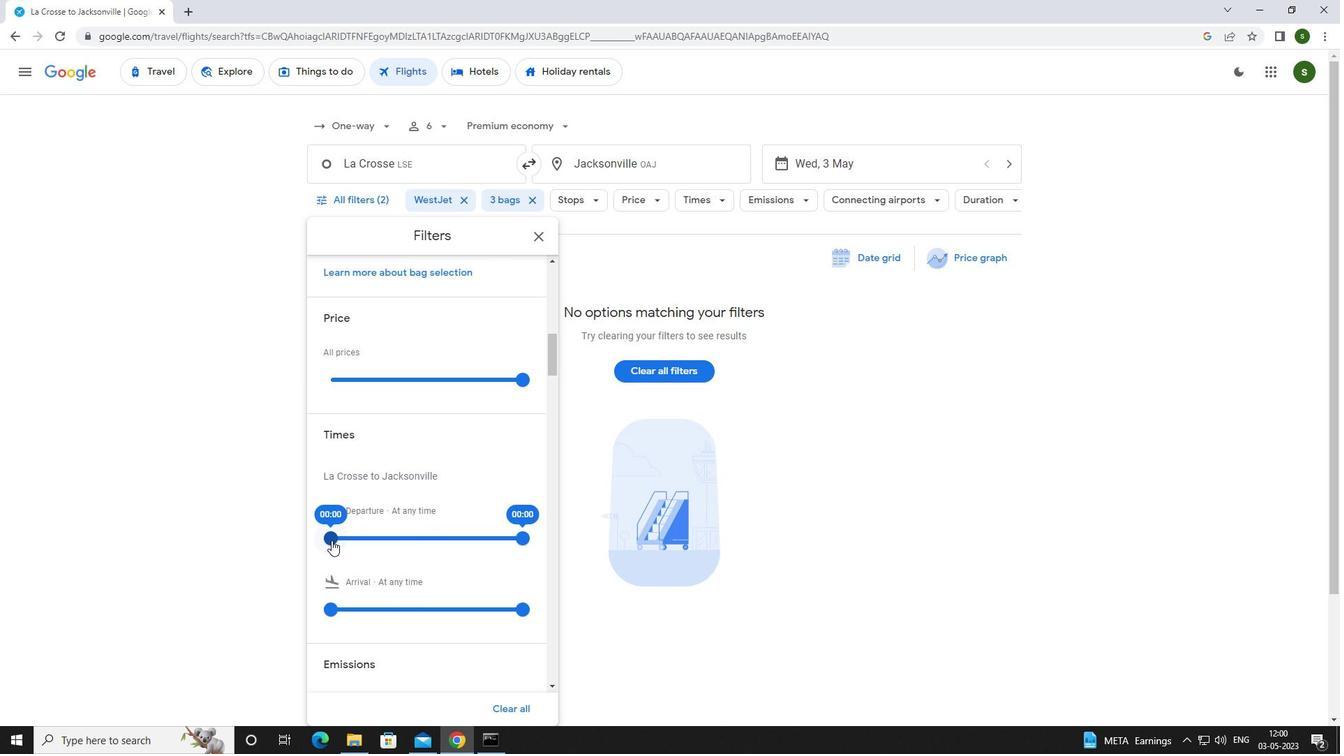 
Action: Mouse moved to (798, 464)
Screenshot: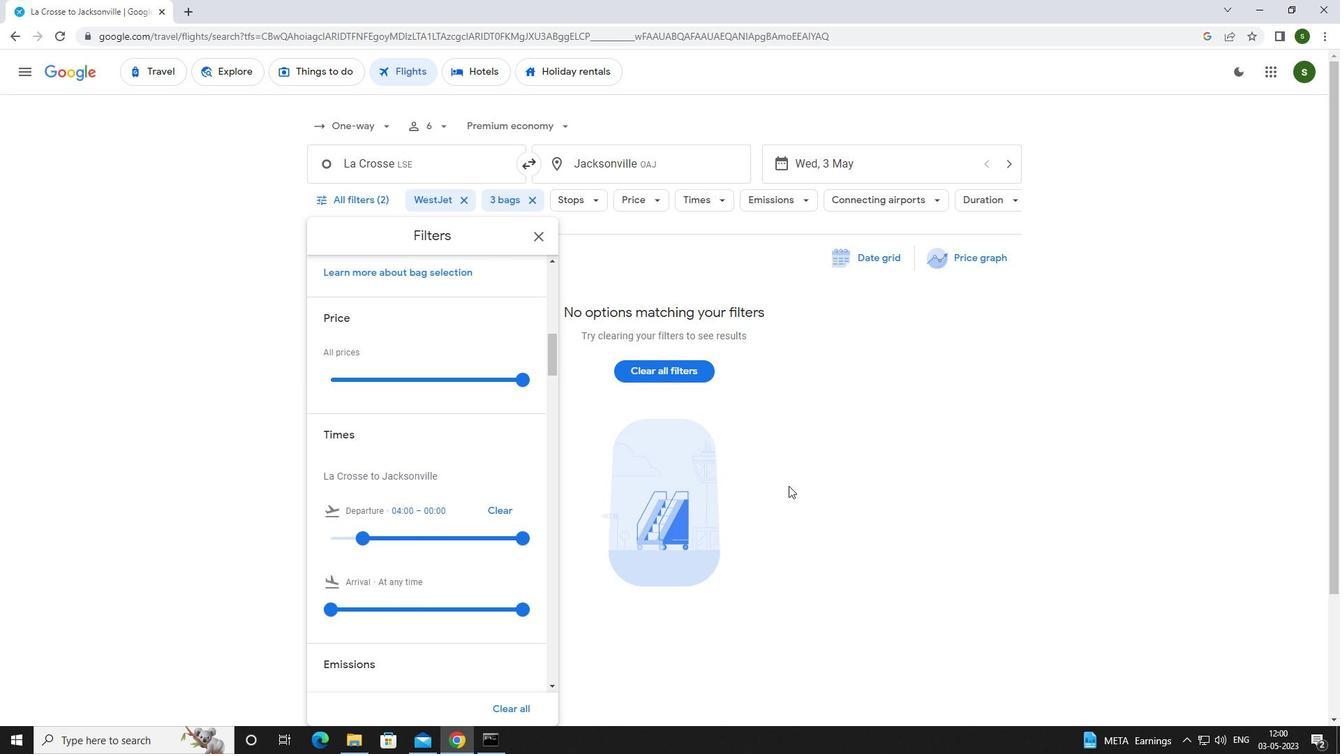 
Action: Mouse pressed left at (798, 464)
Screenshot: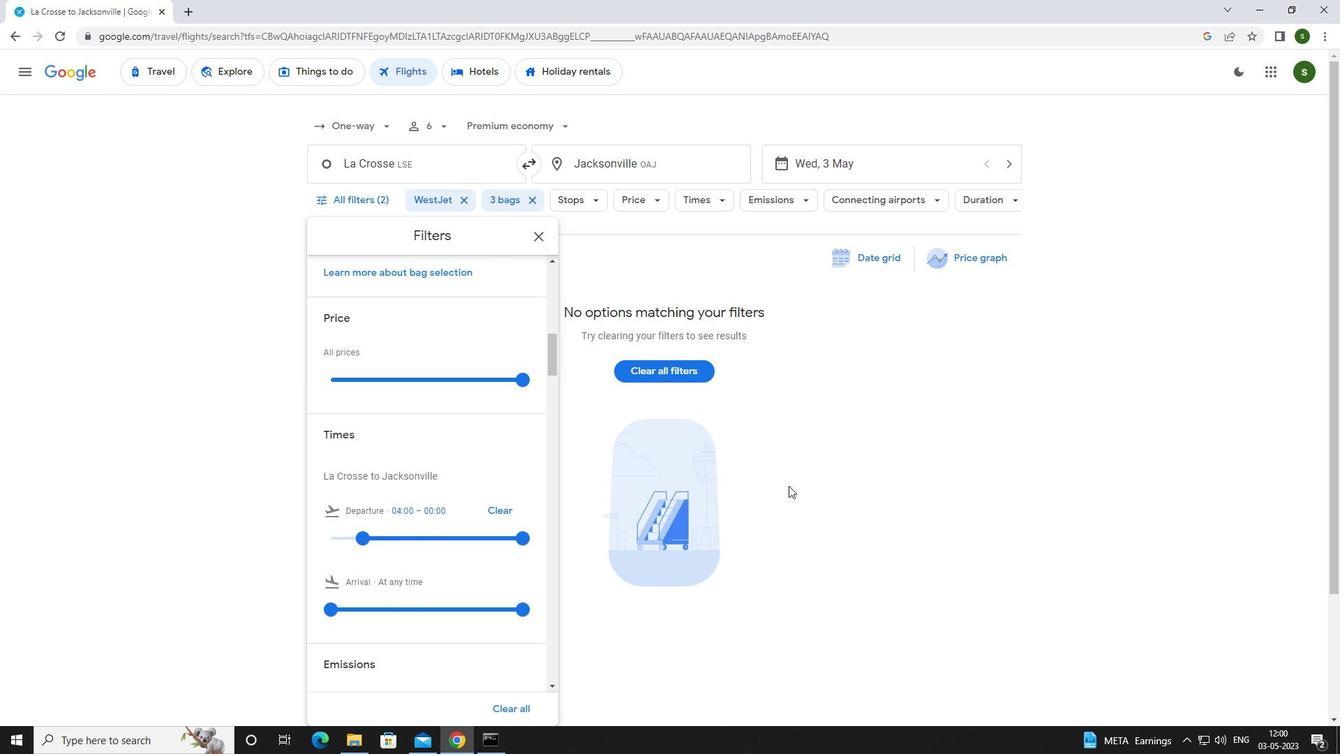 
Action: Mouse moved to (802, 462)
Screenshot: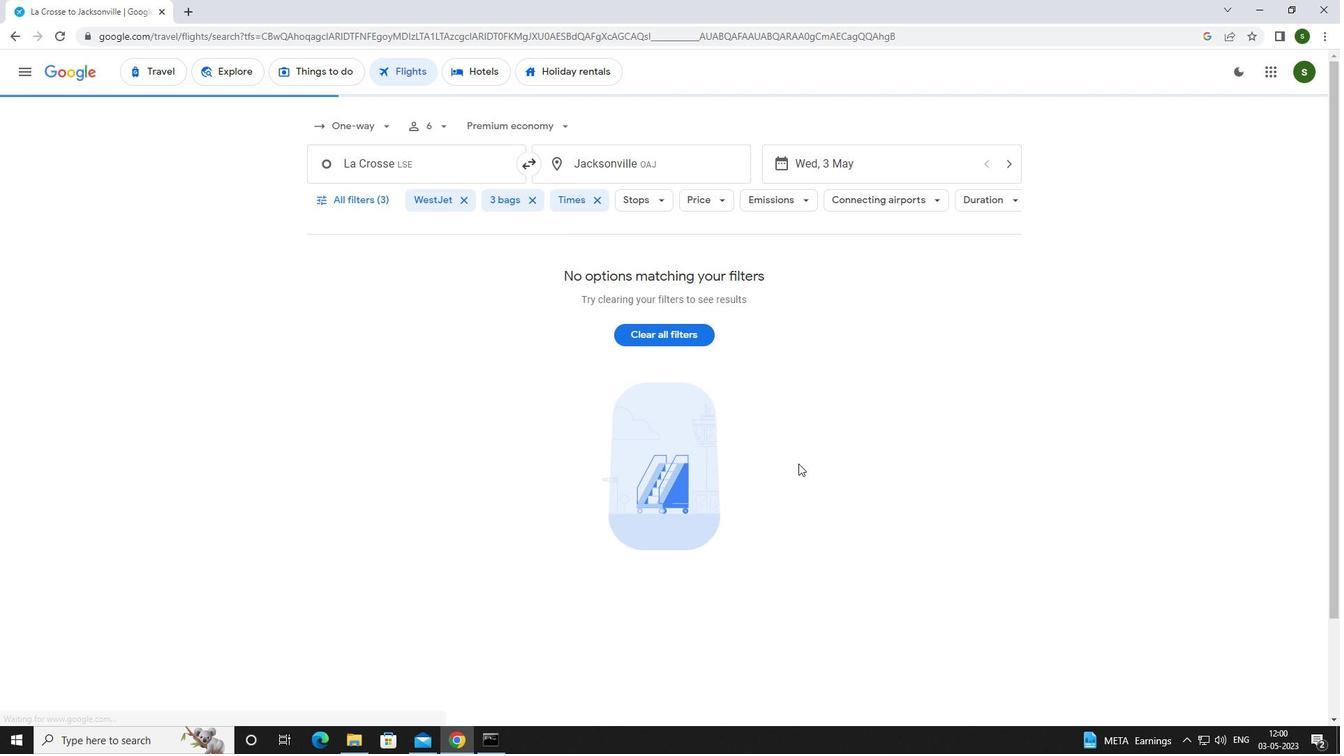 
